 Task: Create a due date automation trigger when advanced on, on the tuesday of the week a card is due add dates due this week at 11:00 AM.
Action: Mouse moved to (1262, 352)
Screenshot: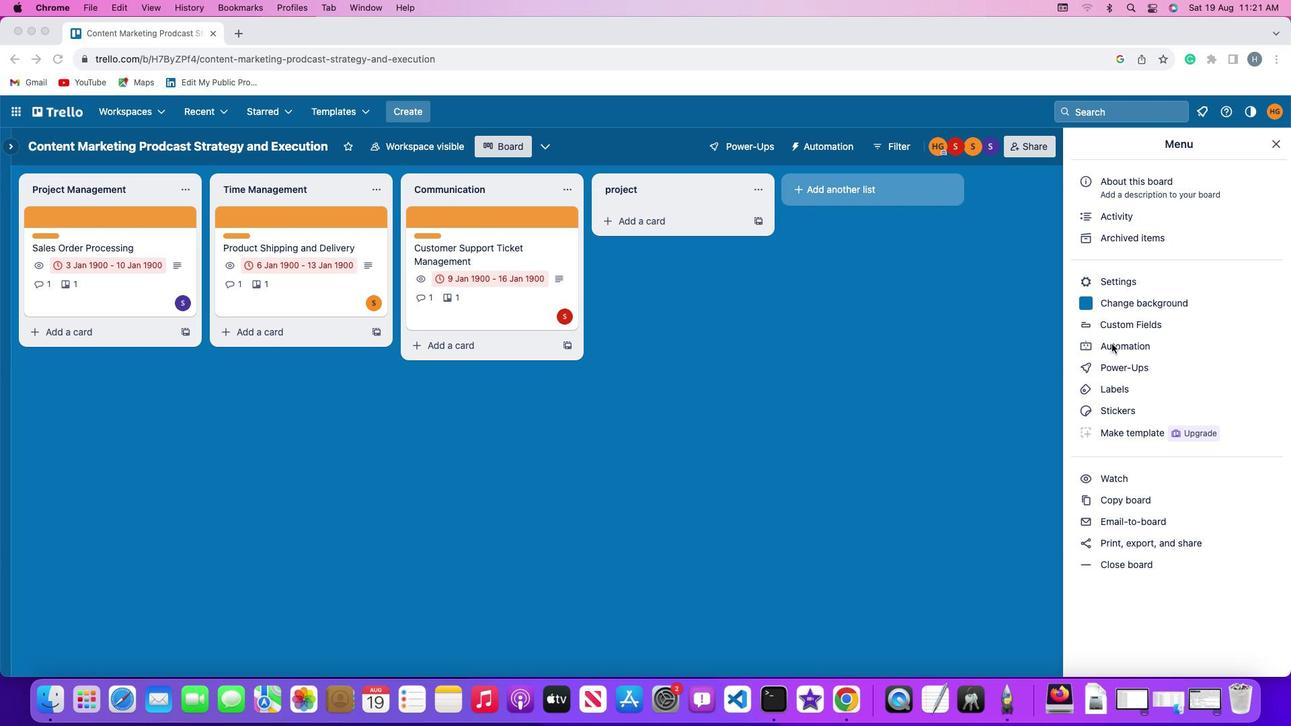 
Action: Mouse pressed left at (1262, 352)
Screenshot: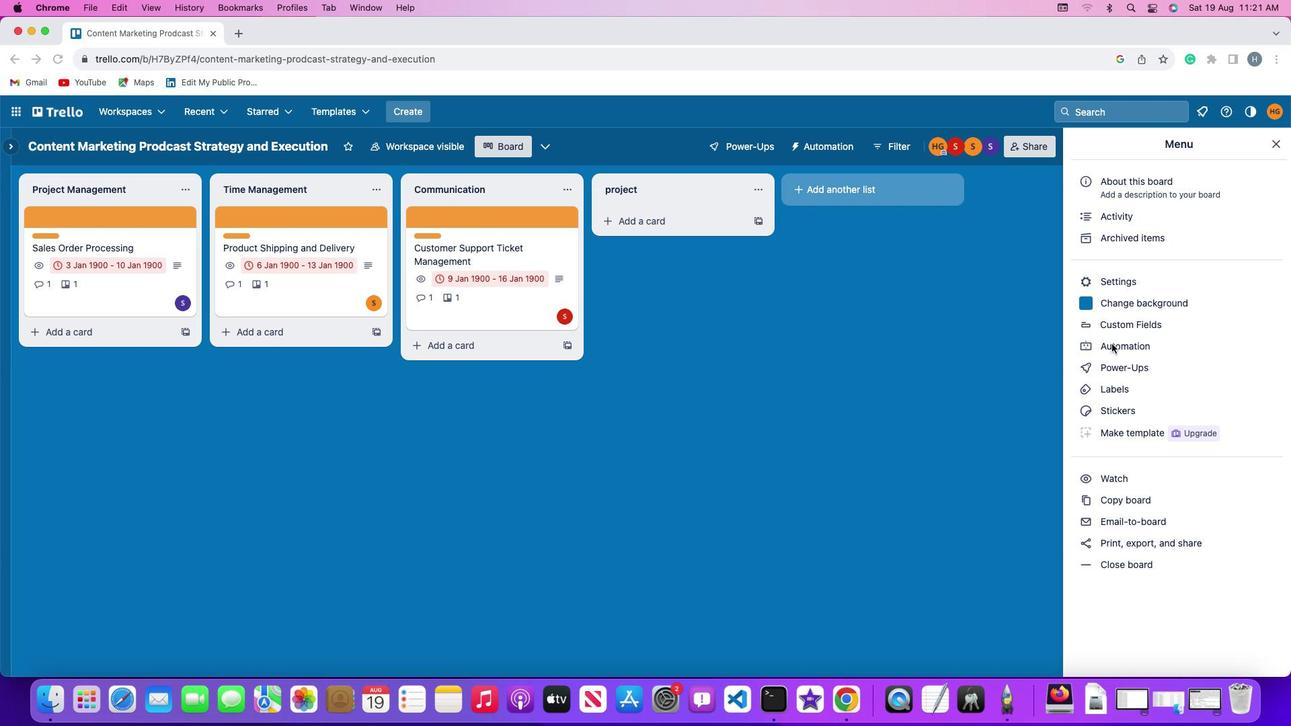 
Action: Mouse pressed left at (1262, 352)
Screenshot: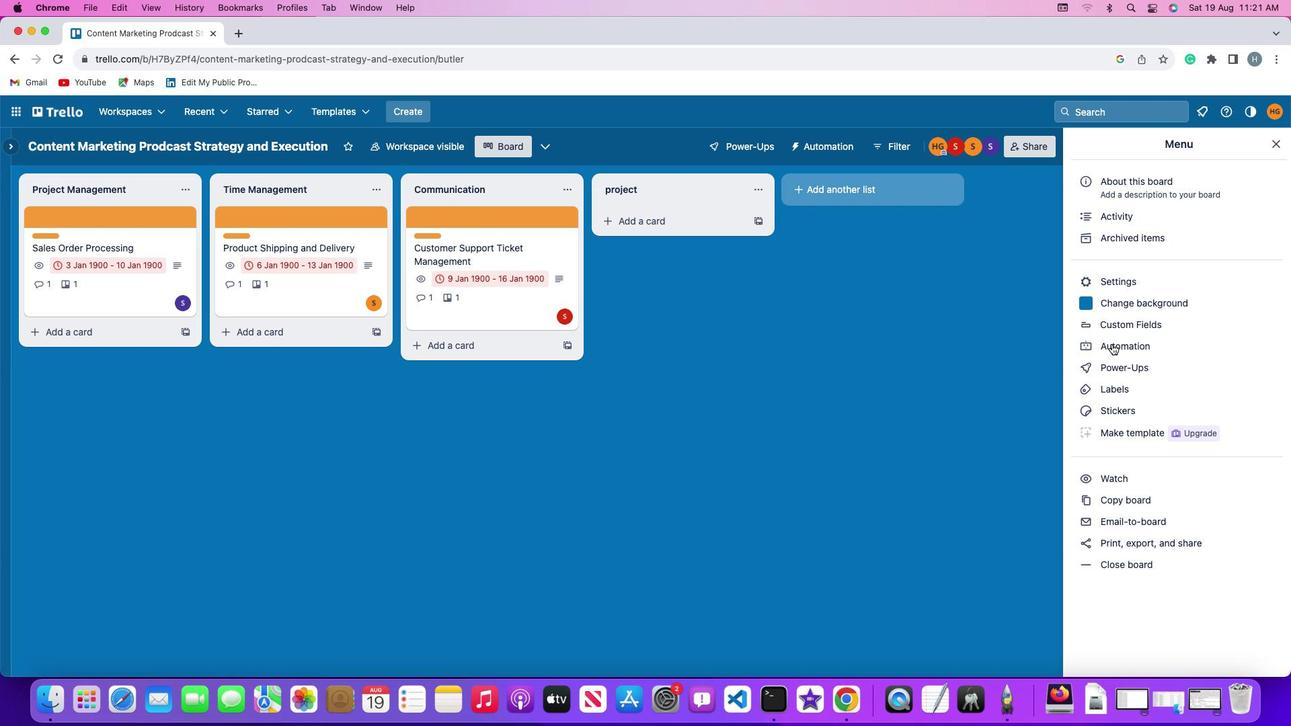
Action: Mouse moved to (84, 330)
Screenshot: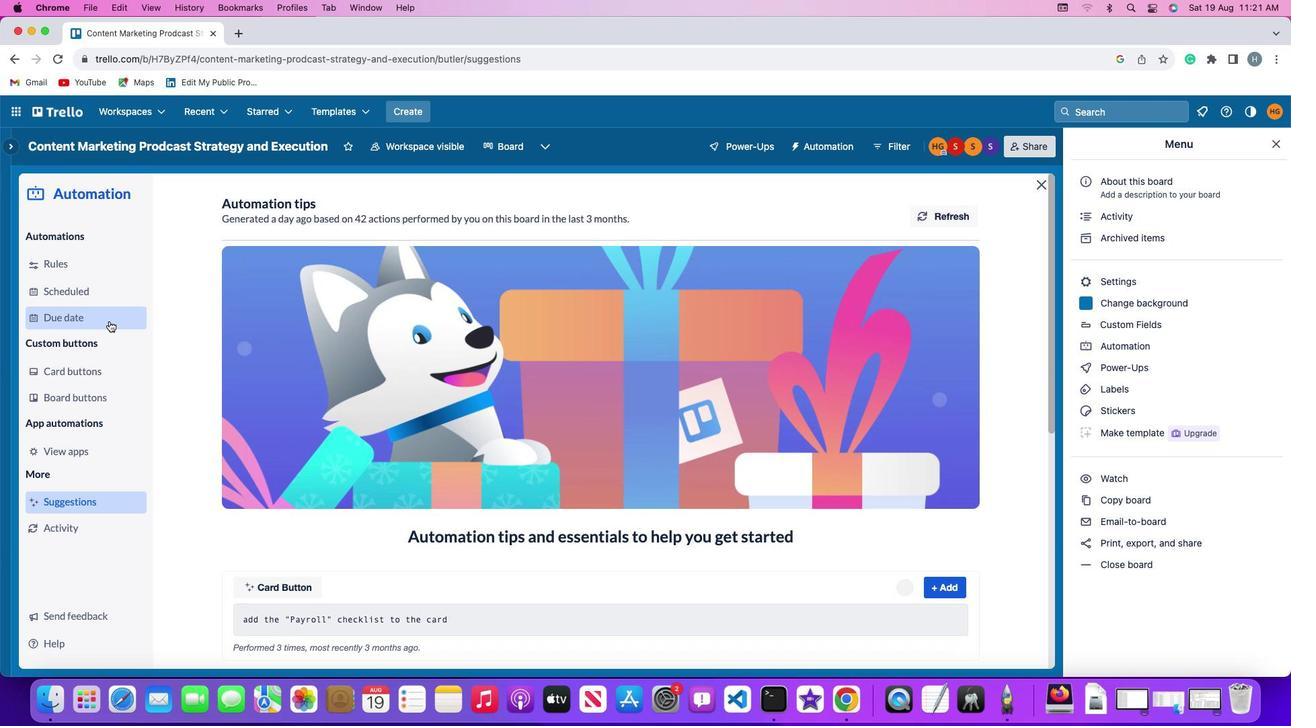 
Action: Mouse pressed left at (84, 330)
Screenshot: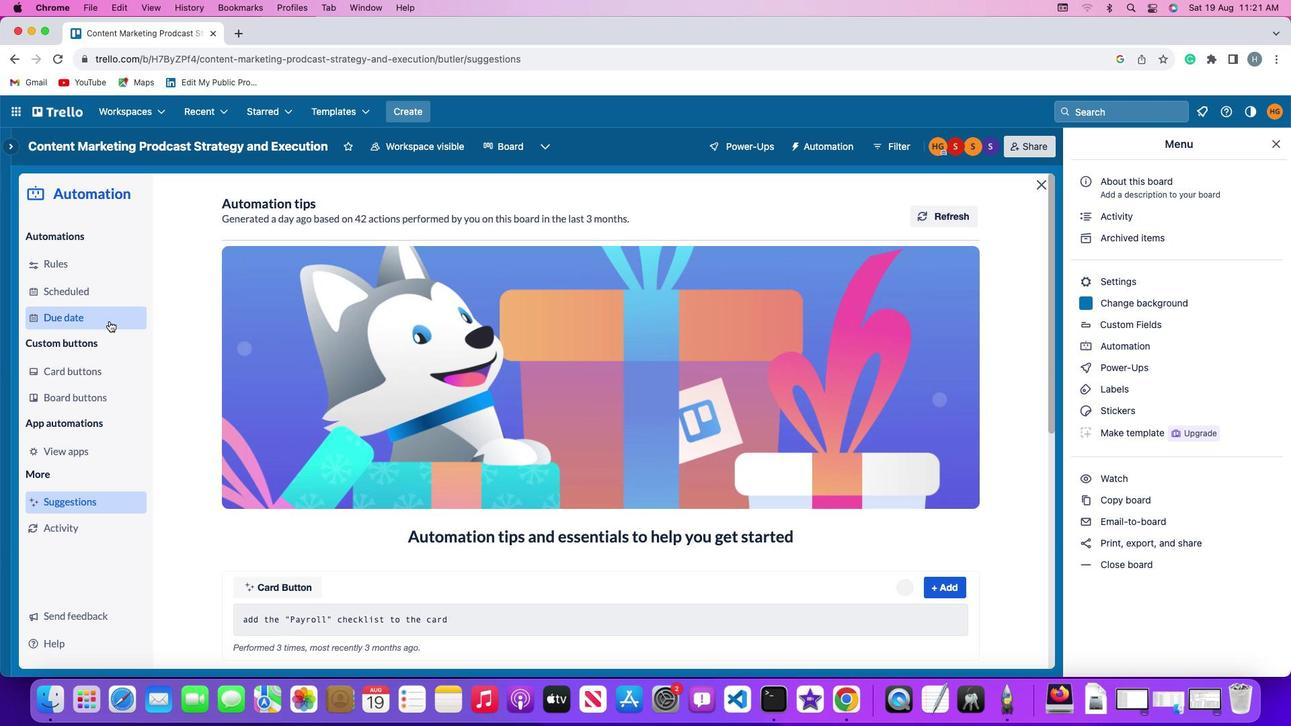 
Action: Mouse moved to (994, 223)
Screenshot: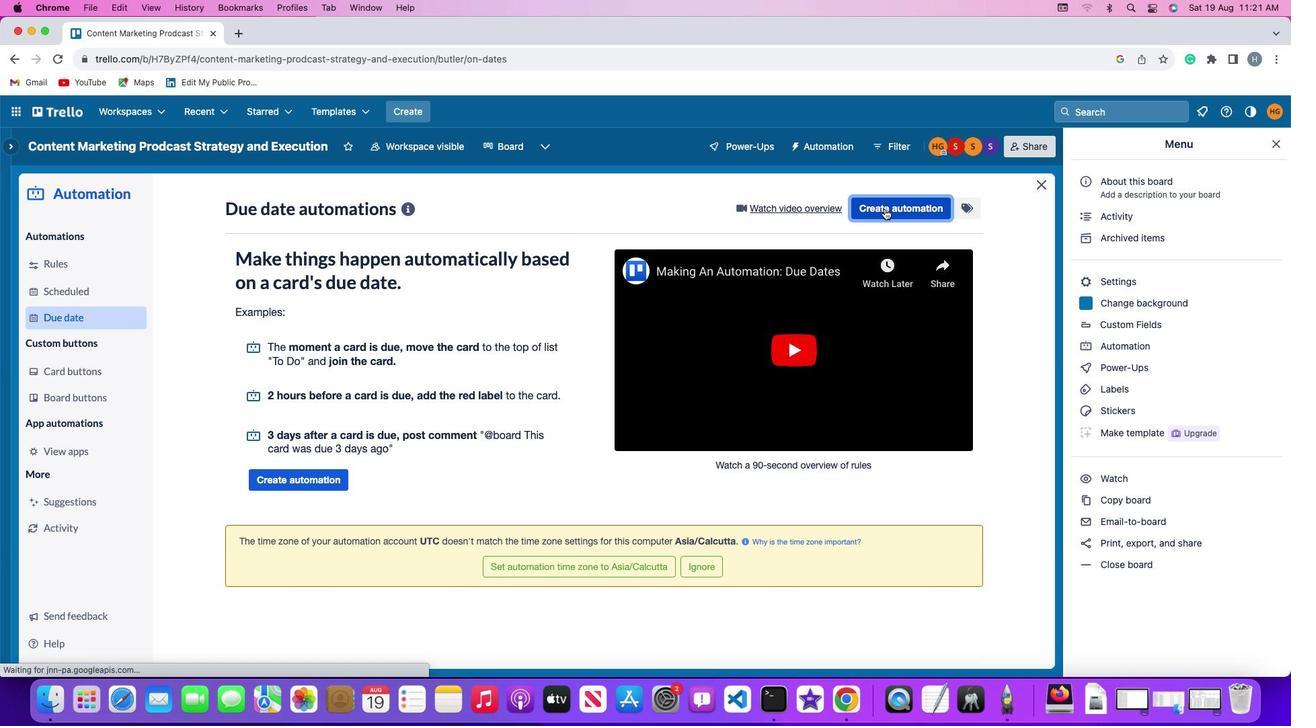 
Action: Mouse pressed left at (994, 223)
Screenshot: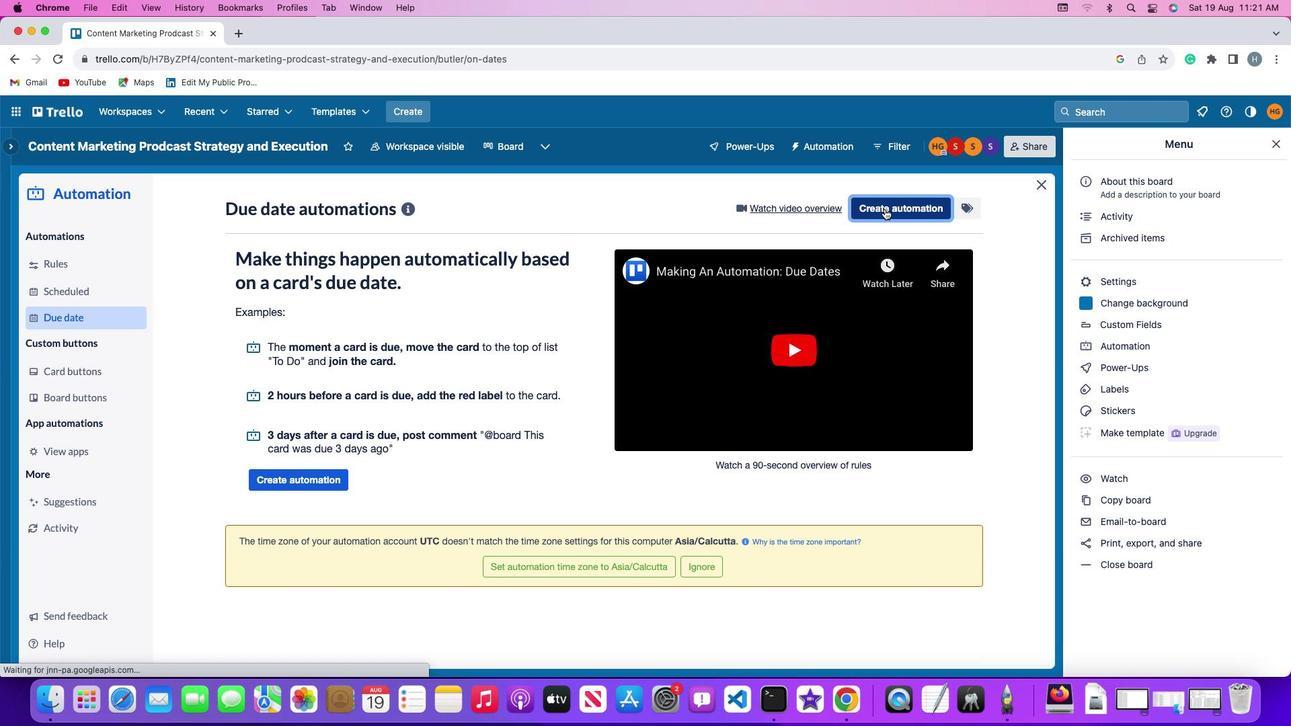 
Action: Mouse moved to (230, 347)
Screenshot: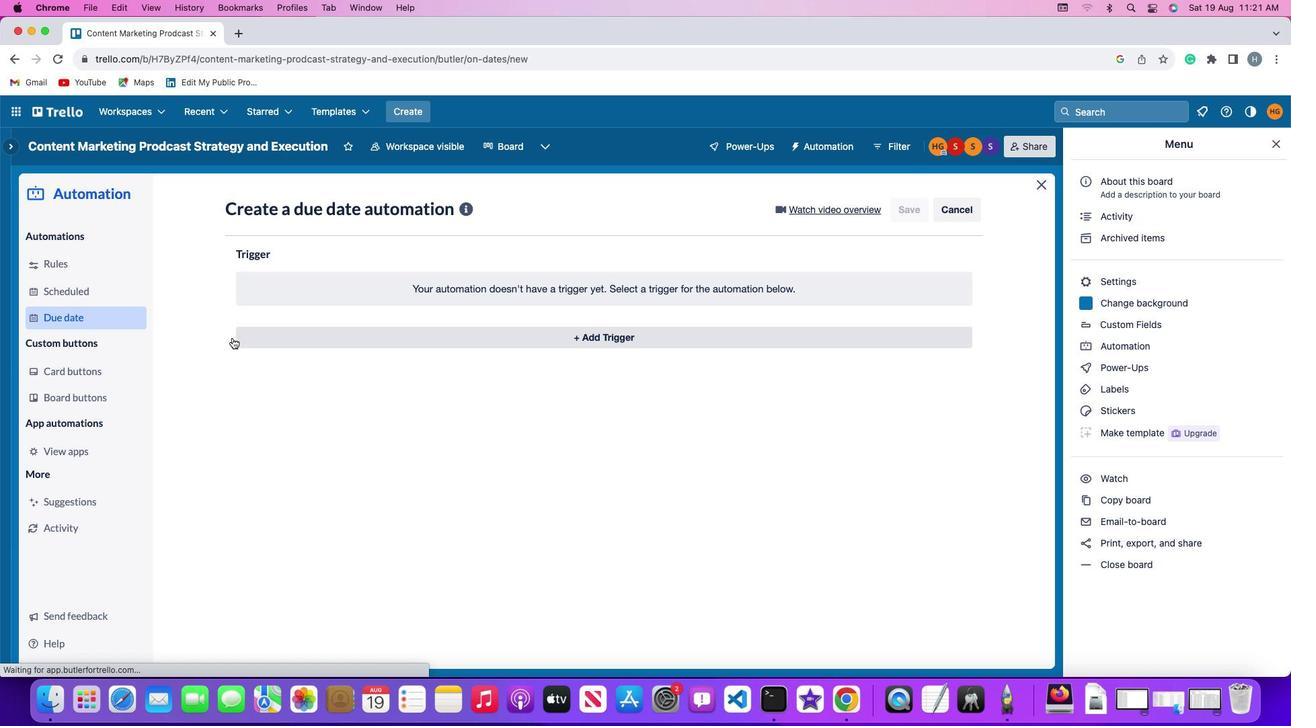 
Action: Mouse pressed left at (230, 347)
Screenshot: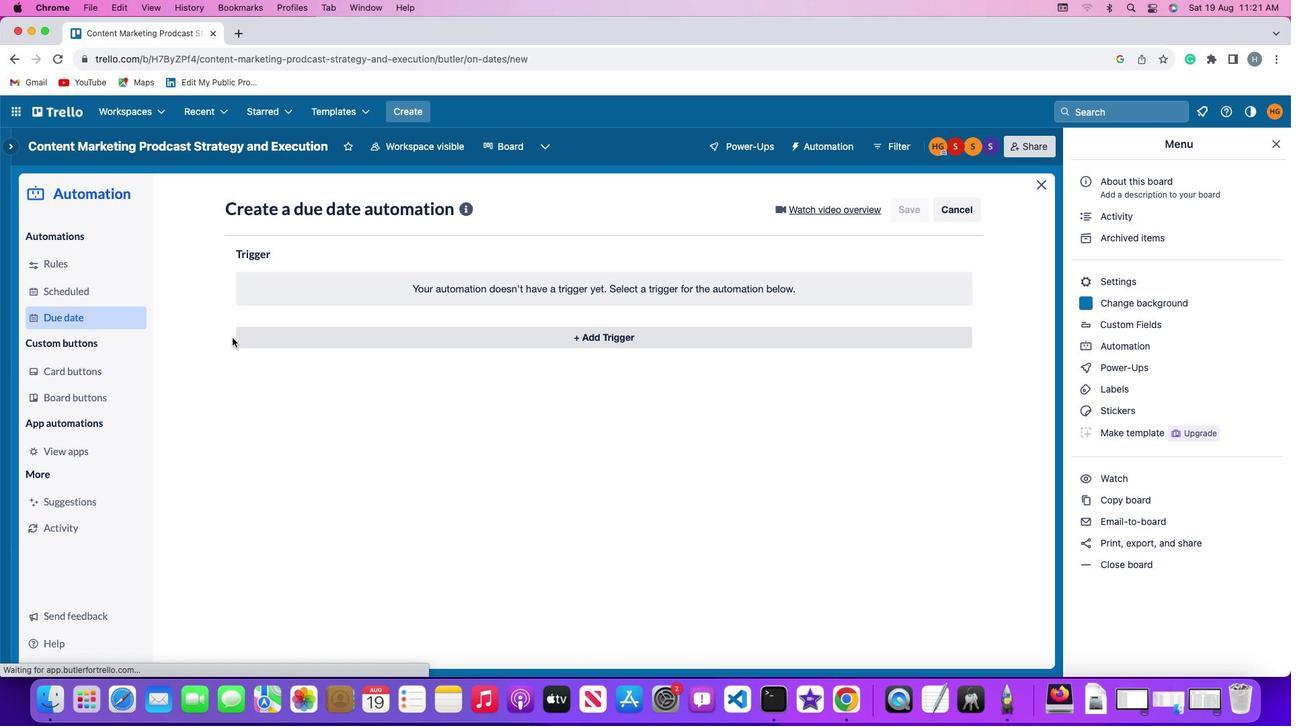 
Action: Mouse moved to (285, 349)
Screenshot: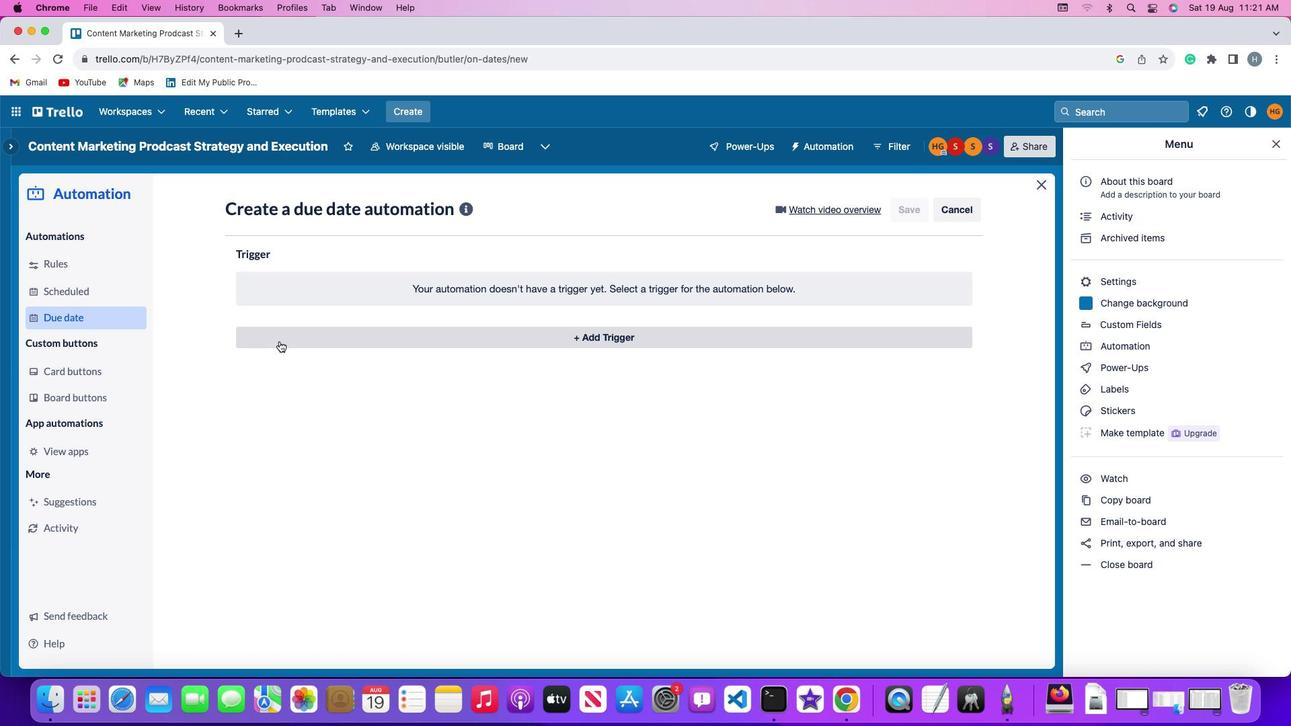 
Action: Mouse pressed left at (285, 349)
Screenshot: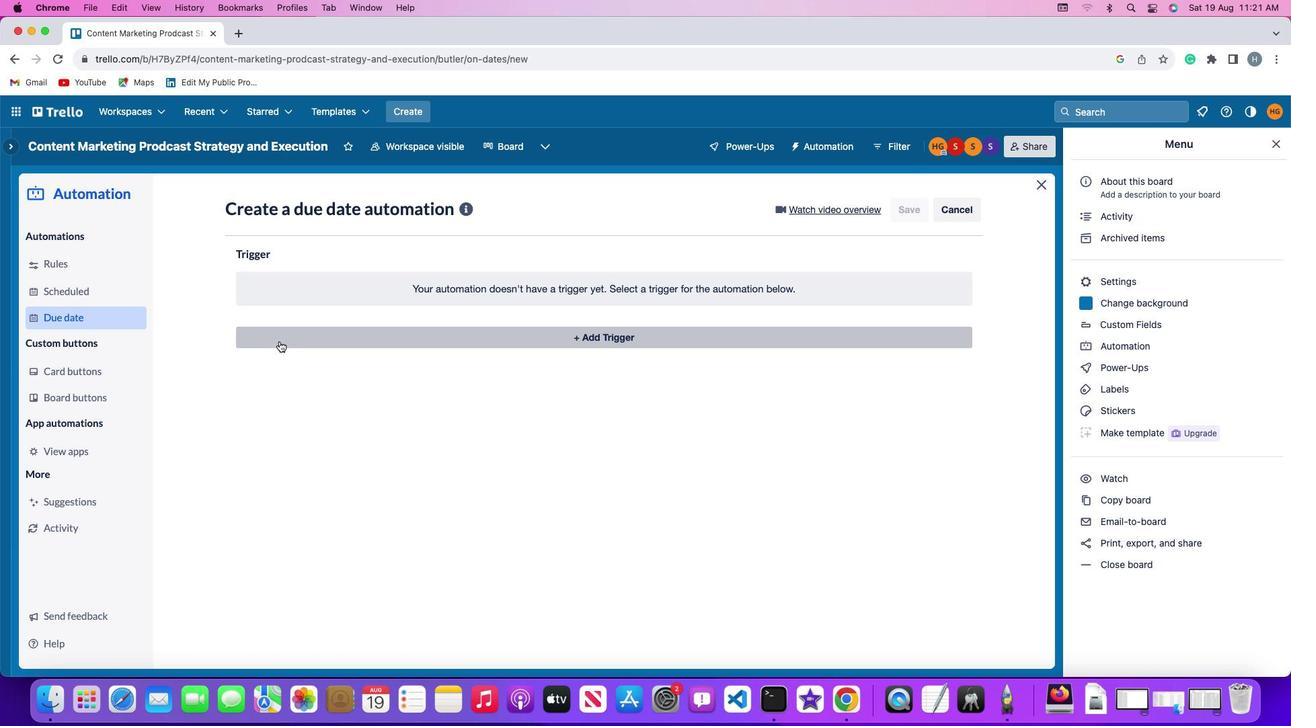 
Action: Mouse moved to (301, 584)
Screenshot: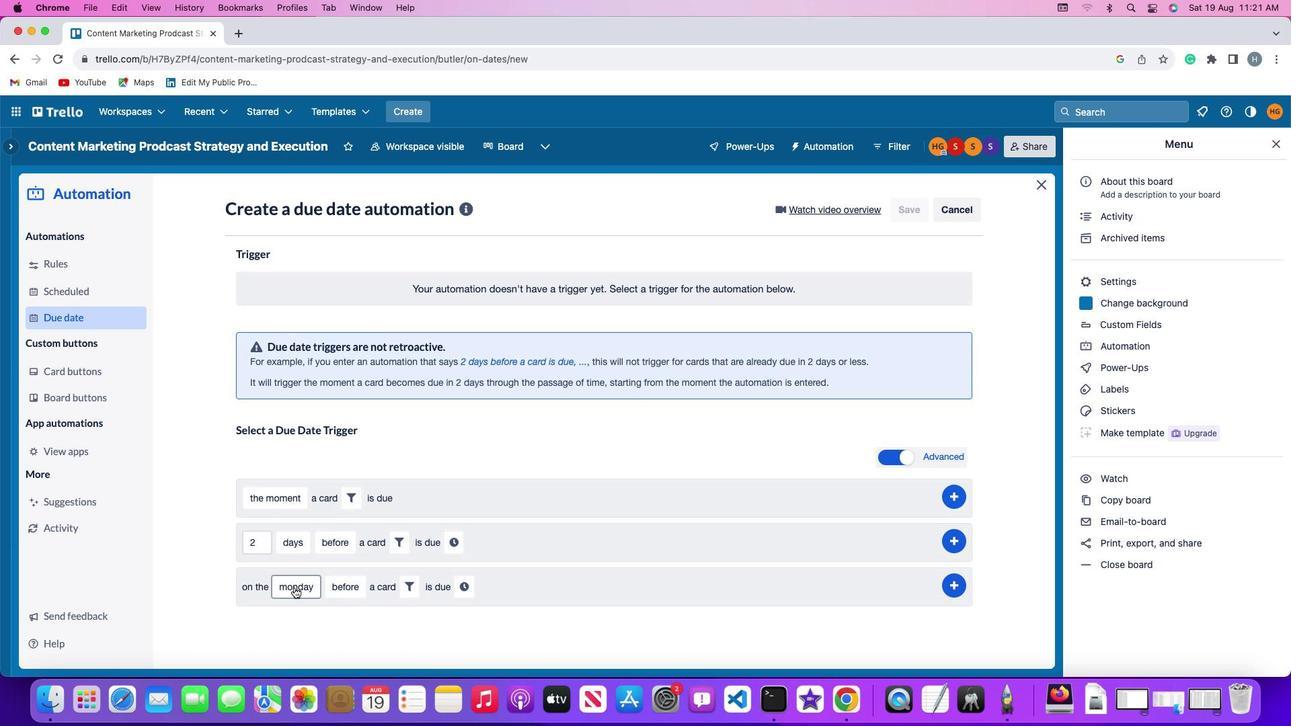 
Action: Mouse pressed left at (301, 584)
Screenshot: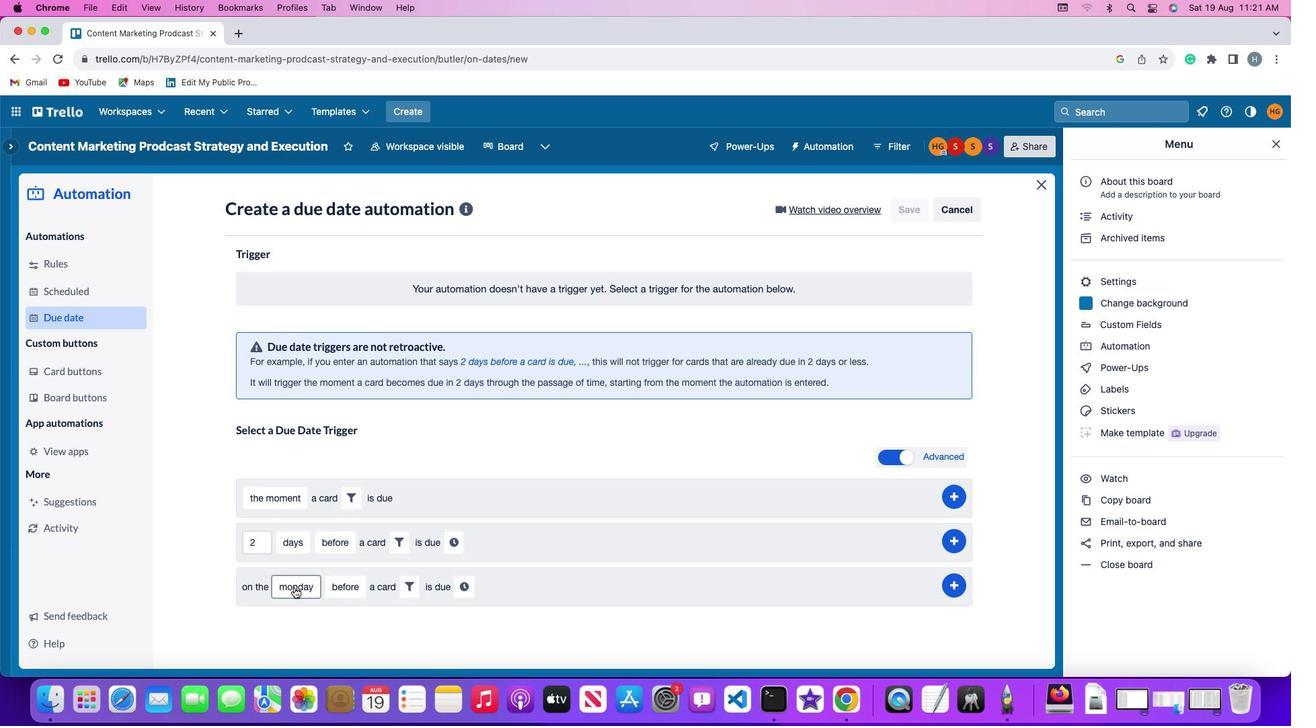 
Action: Mouse moved to (330, 434)
Screenshot: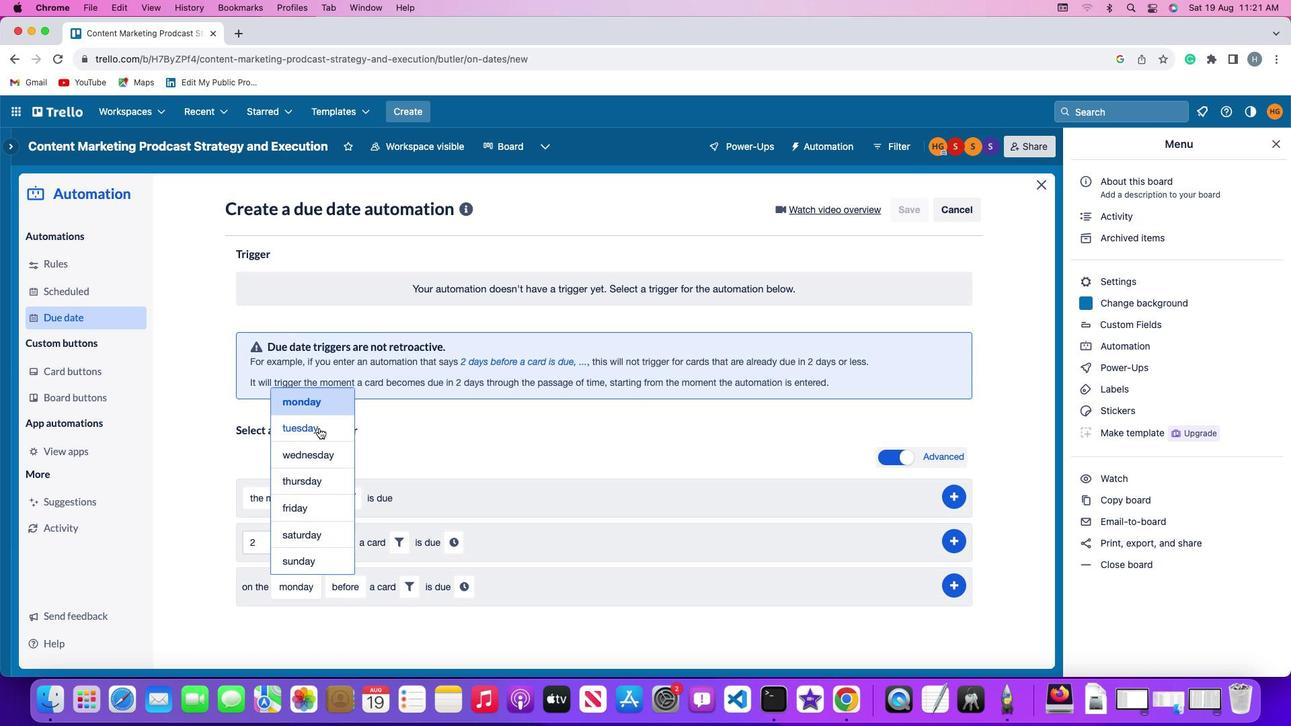 
Action: Mouse pressed left at (330, 434)
Screenshot: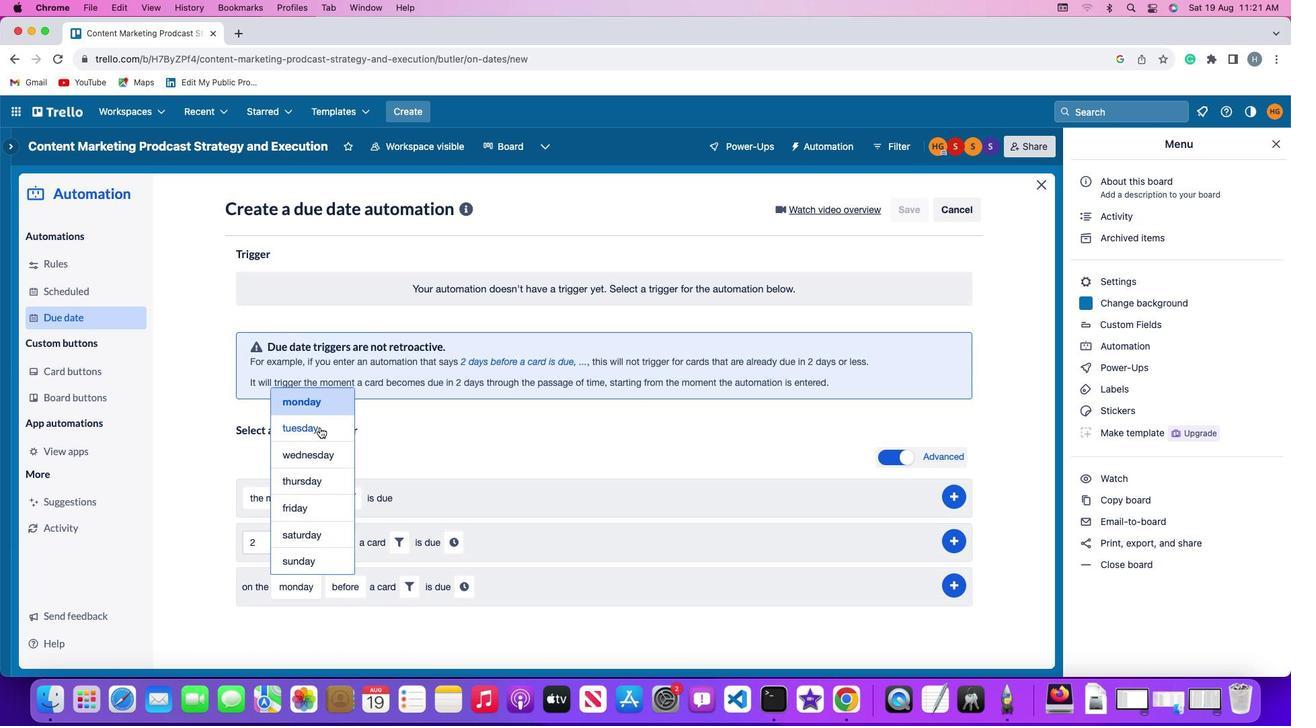 
Action: Mouse moved to (367, 577)
Screenshot: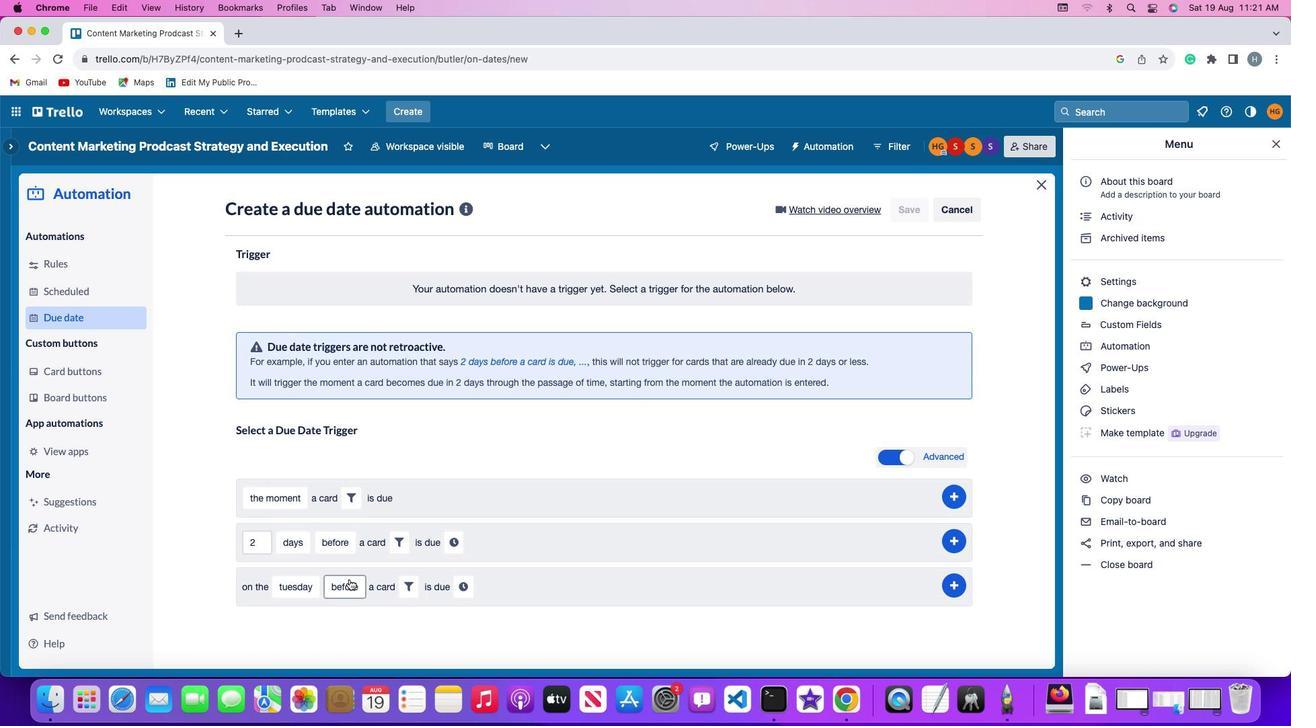 
Action: Mouse pressed left at (367, 577)
Screenshot: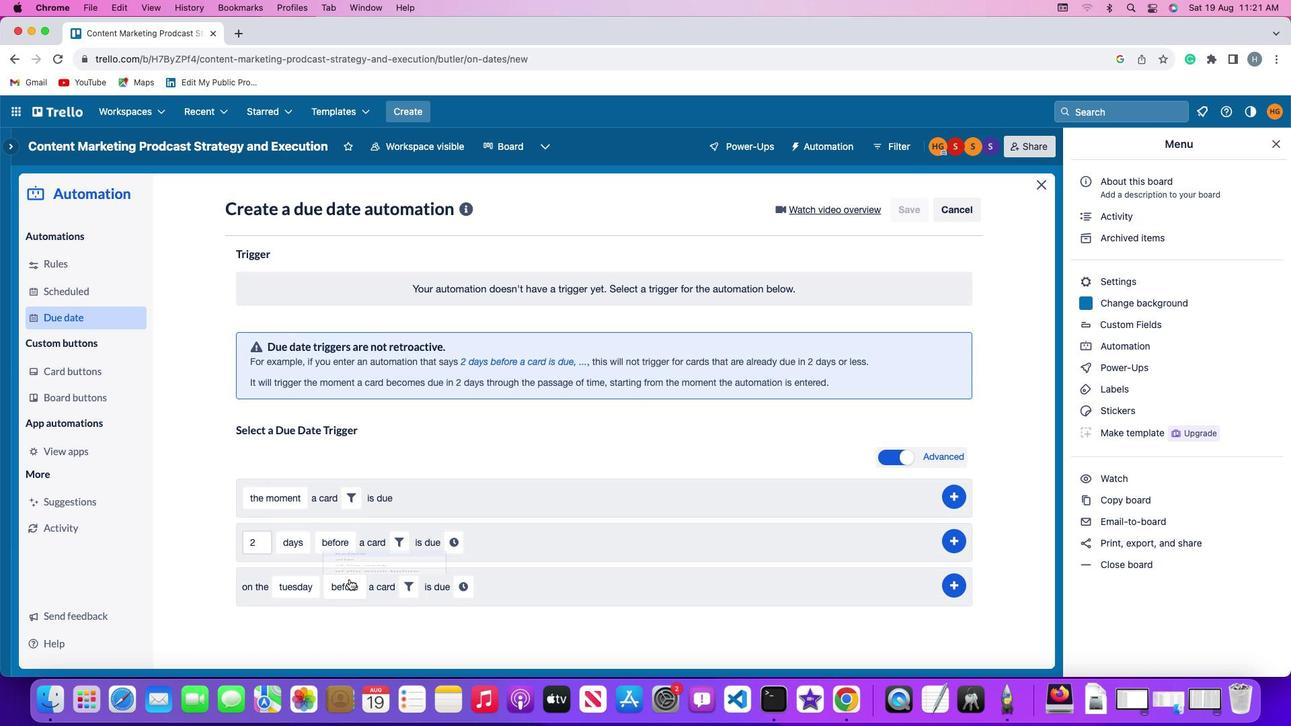 
Action: Mouse moved to (381, 539)
Screenshot: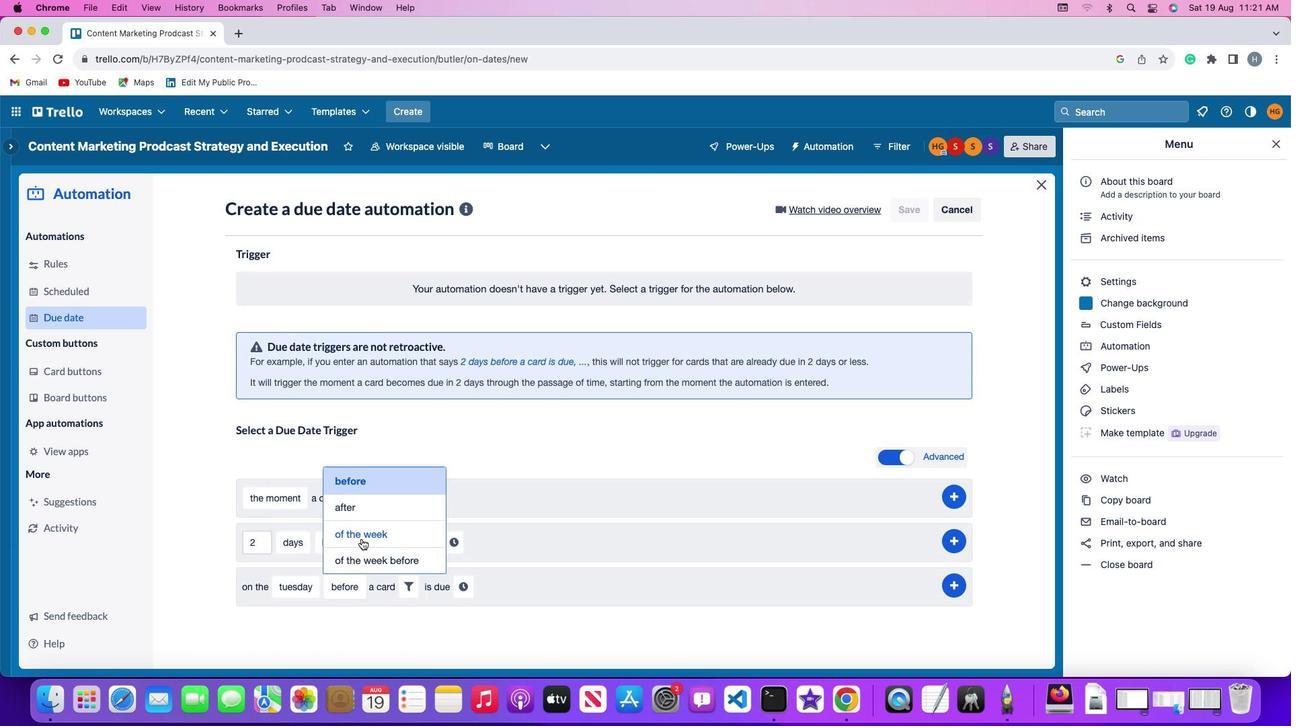 
Action: Mouse pressed left at (381, 539)
Screenshot: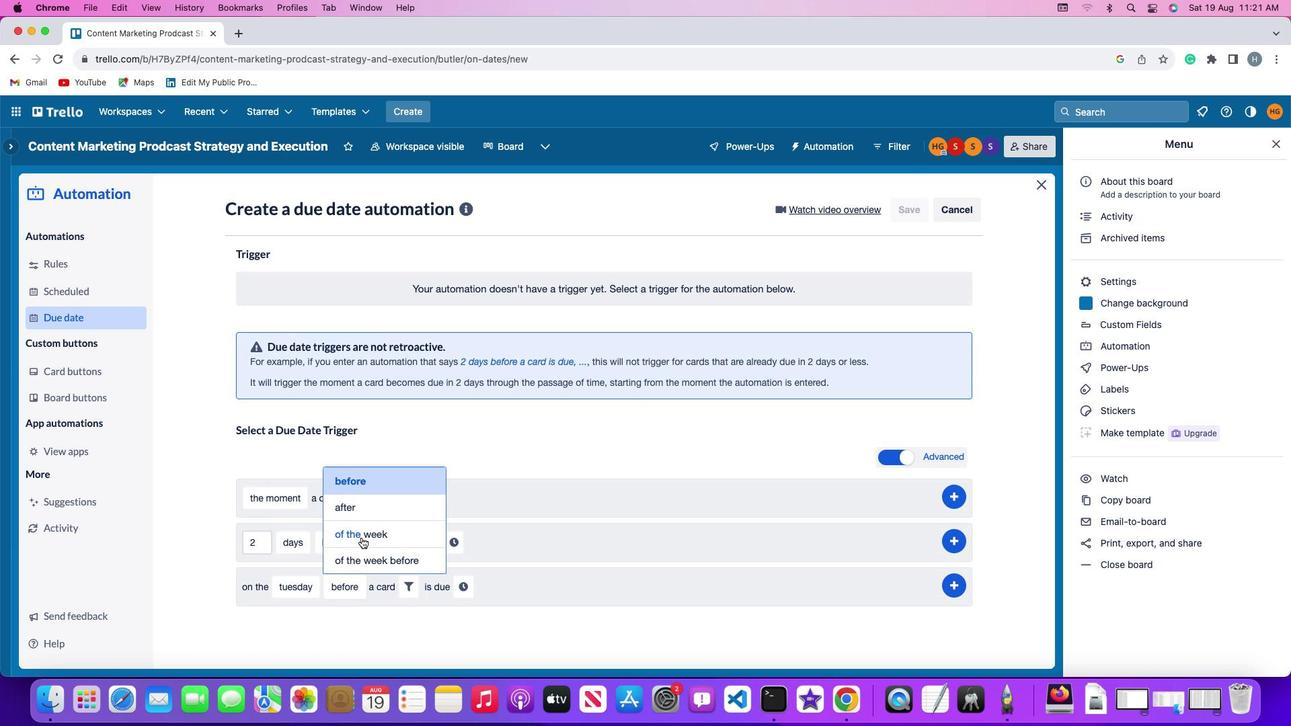 
Action: Mouse moved to (467, 585)
Screenshot: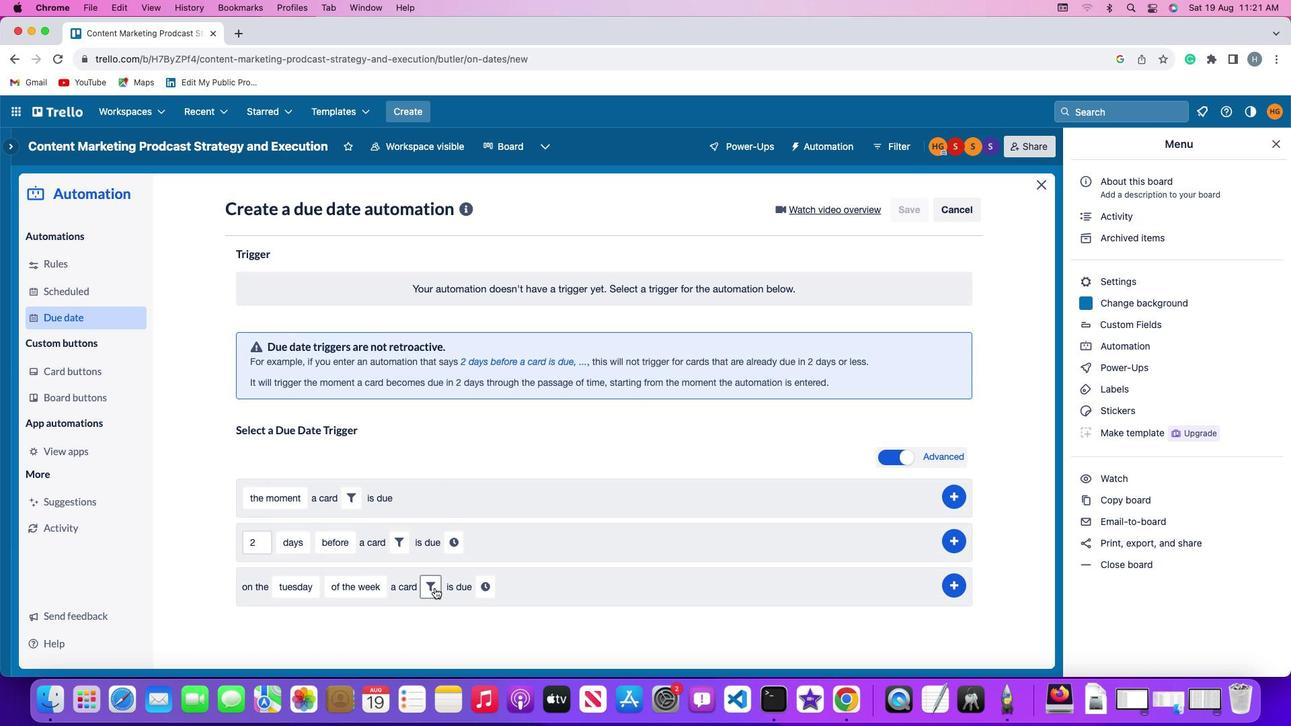 
Action: Mouse pressed left at (467, 585)
Screenshot: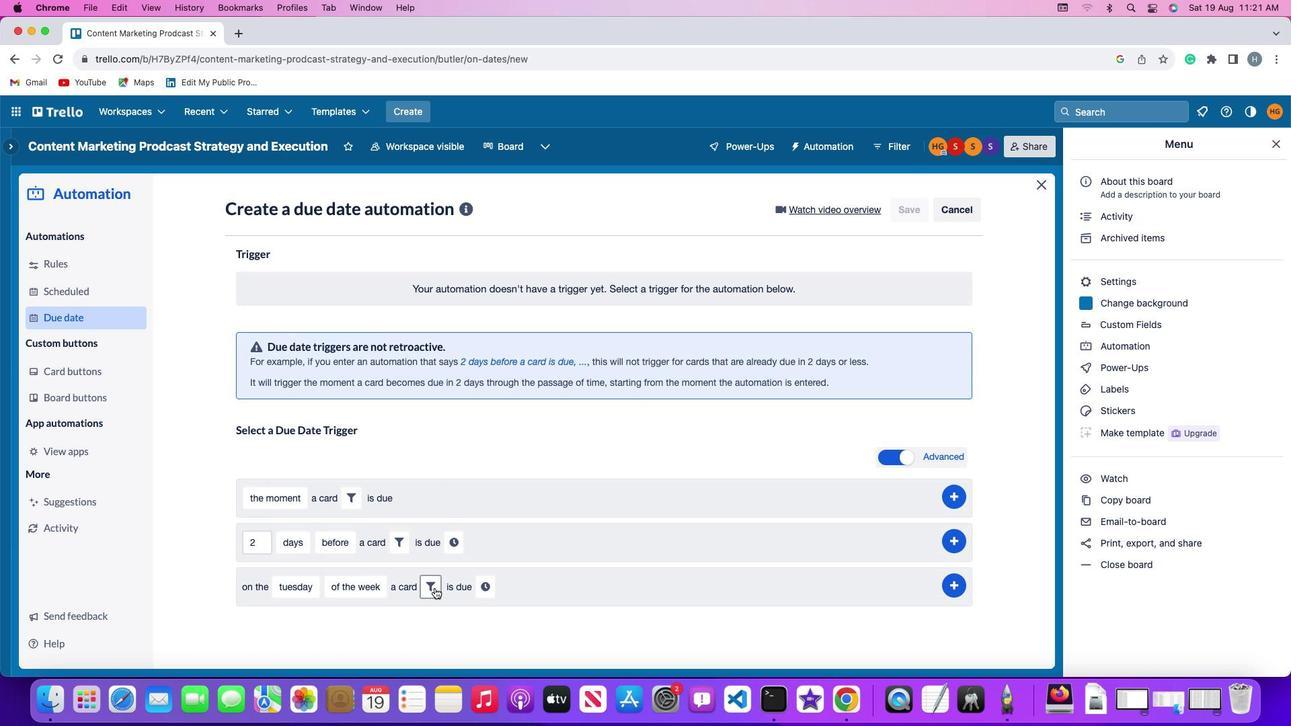 
Action: Mouse moved to (542, 618)
Screenshot: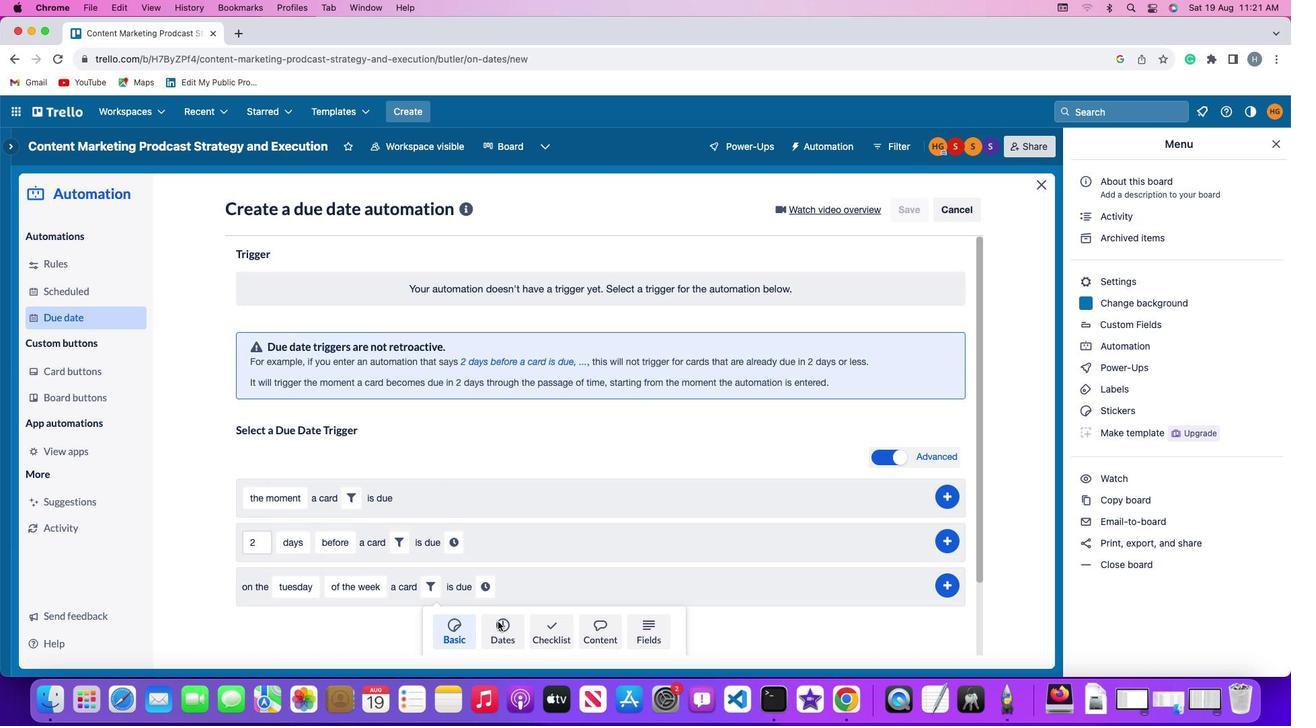 
Action: Mouse pressed left at (542, 618)
Screenshot: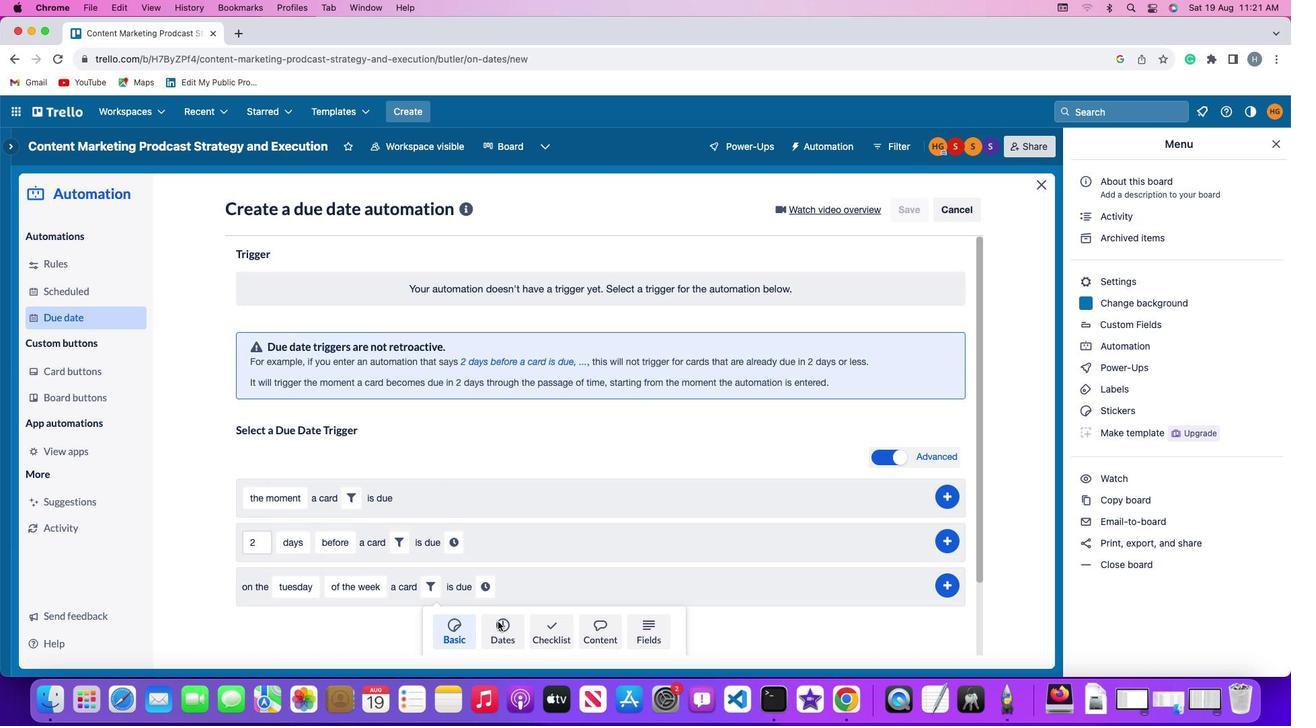 
Action: Mouse moved to (410, 618)
Screenshot: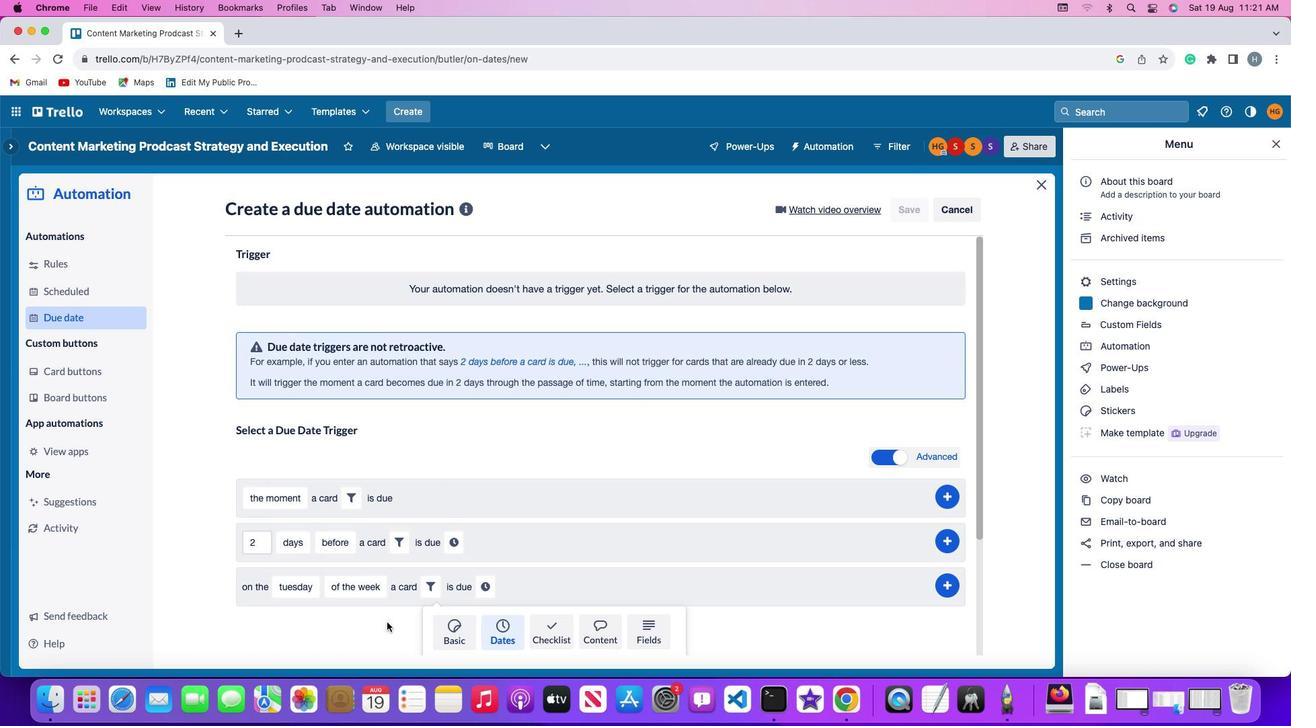 
Action: Mouse scrolled (410, 618) with delta (-42, 24)
Screenshot: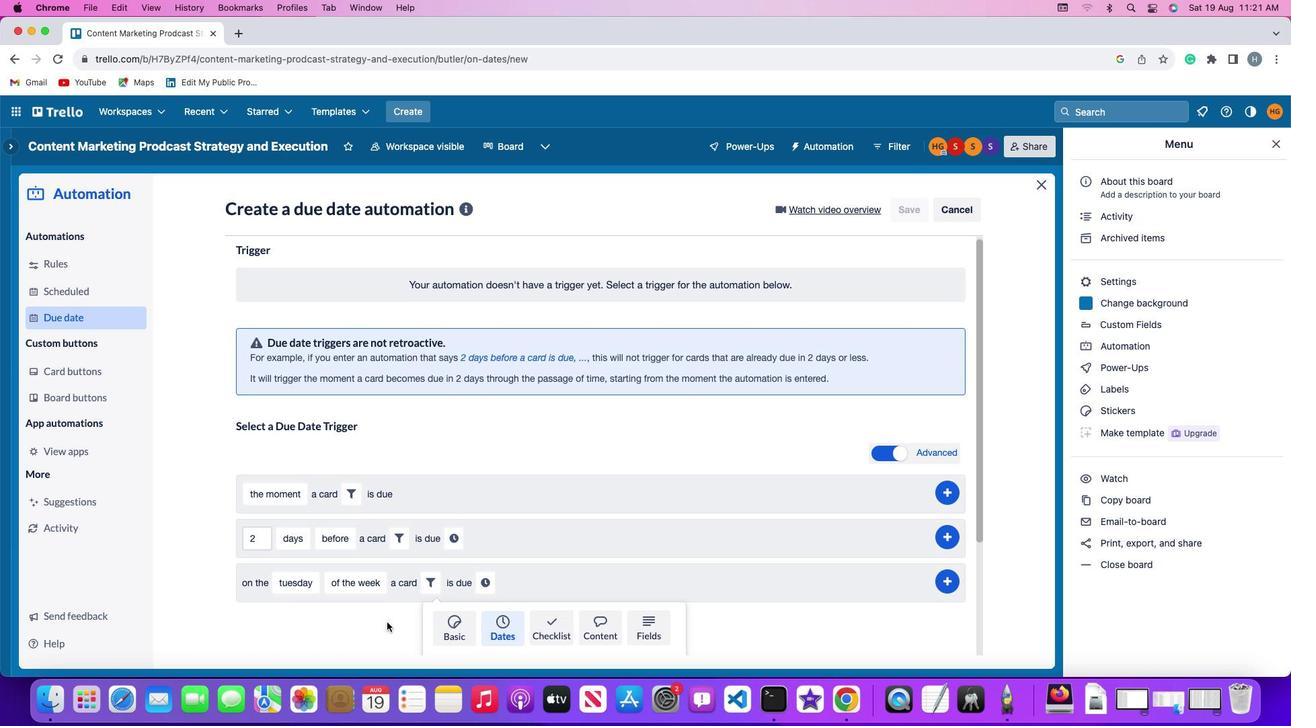 
Action: Mouse scrolled (410, 618) with delta (-42, 24)
Screenshot: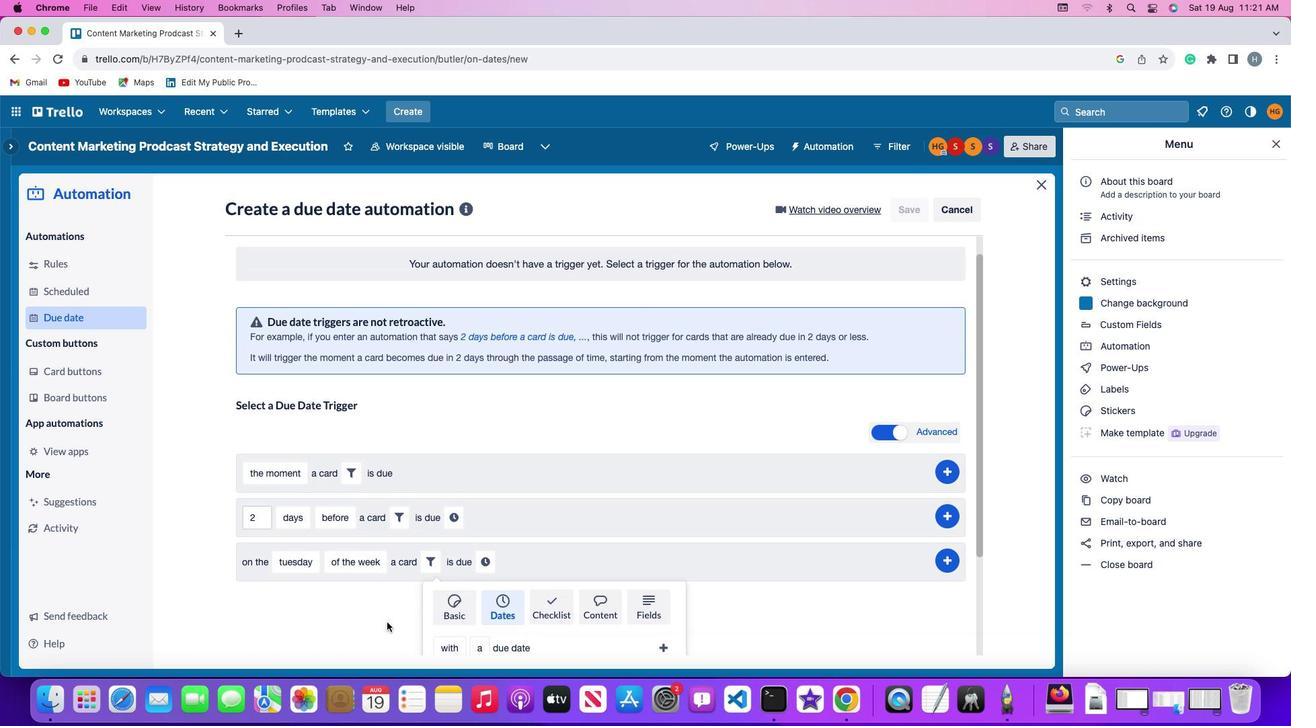 
Action: Mouse scrolled (410, 618) with delta (-42, 22)
Screenshot: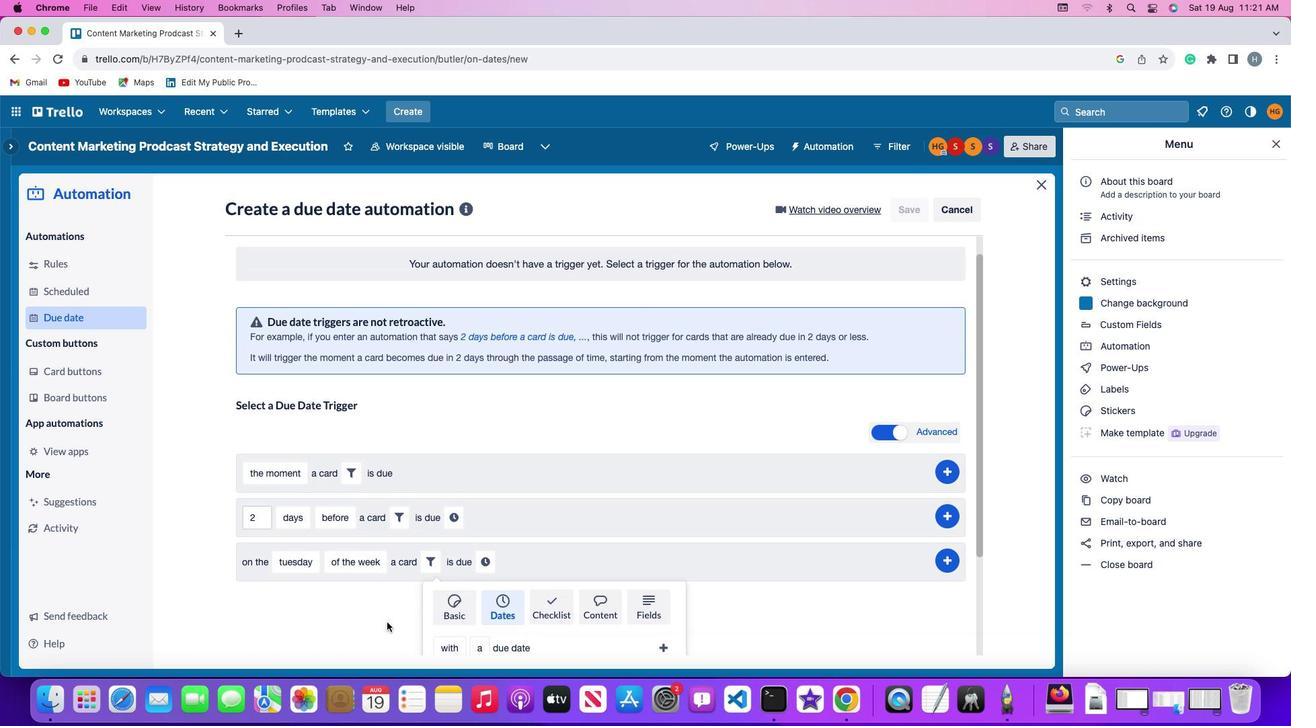 
Action: Mouse scrolled (410, 618) with delta (-42, 21)
Screenshot: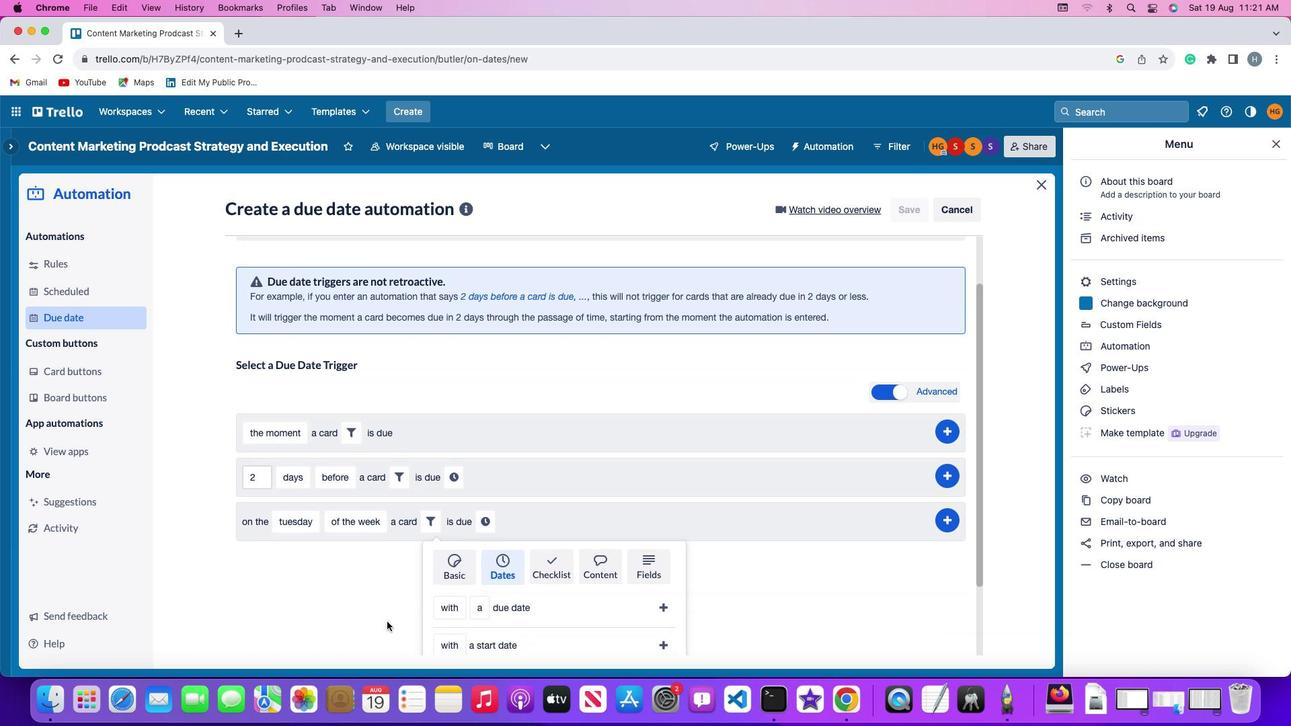 
Action: Mouse scrolled (410, 618) with delta (-42, 20)
Screenshot: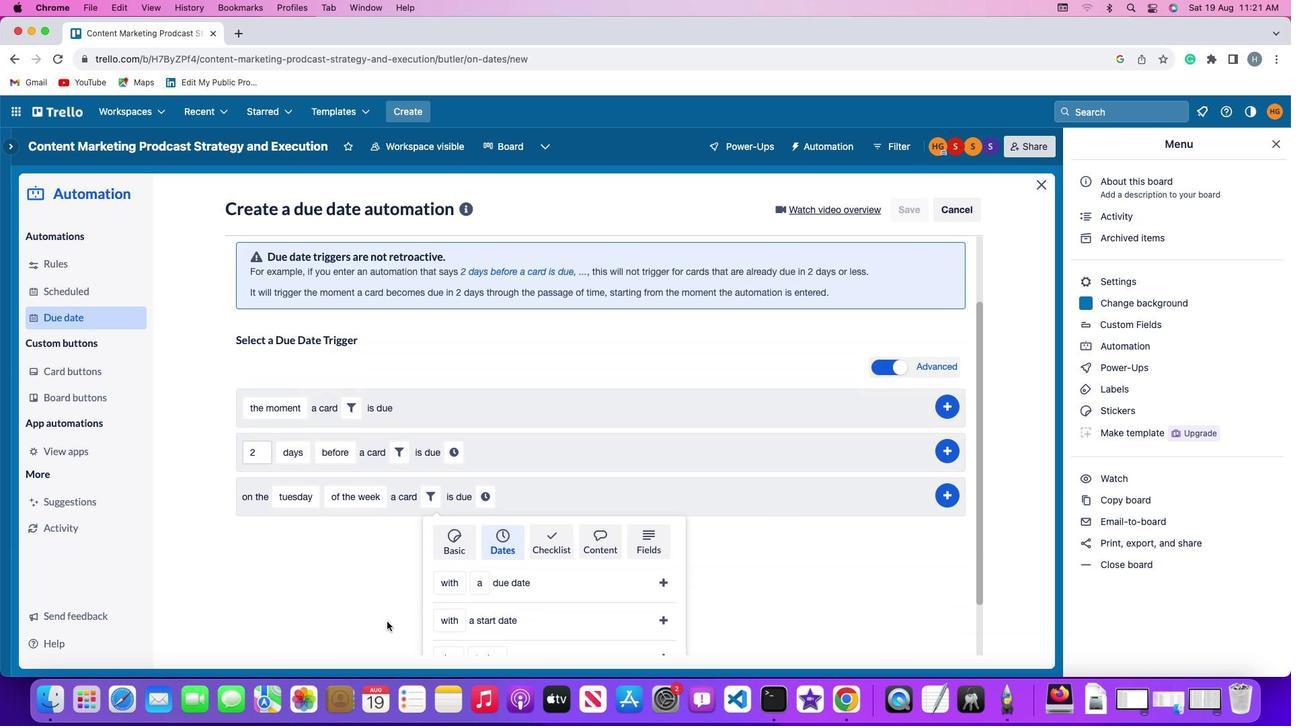 
Action: Mouse moved to (410, 617)
Screenshot: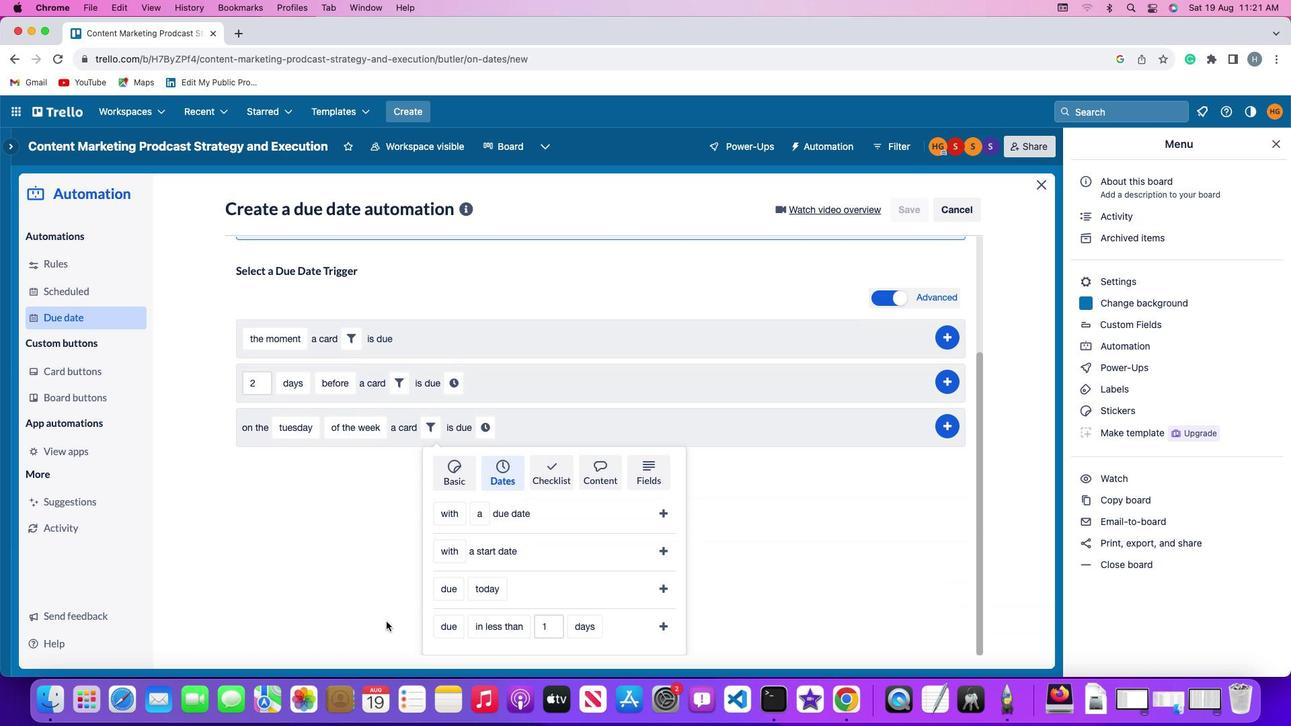 
Action: Mouse scrolled (410, 617) with delta (-42, 24)
Screenshot: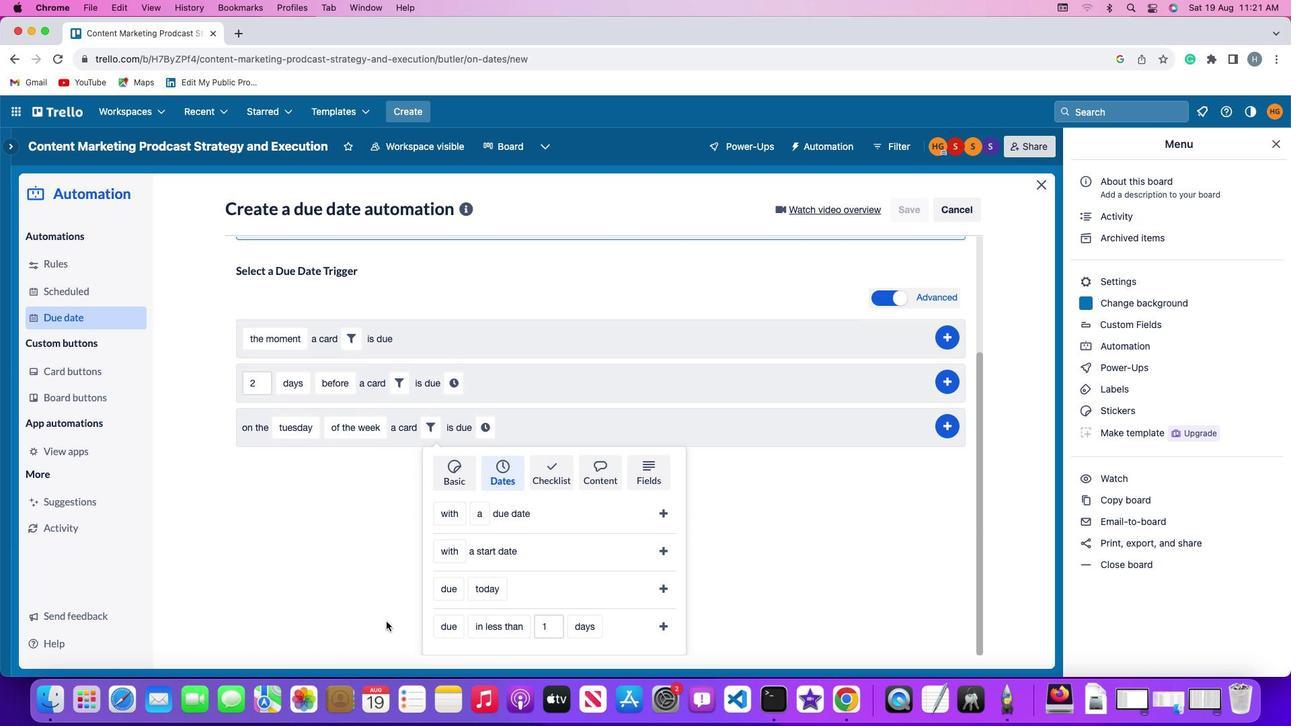 
Action: Mouse scrolled (410, 617) with delta (-42, 24)
Screenshot: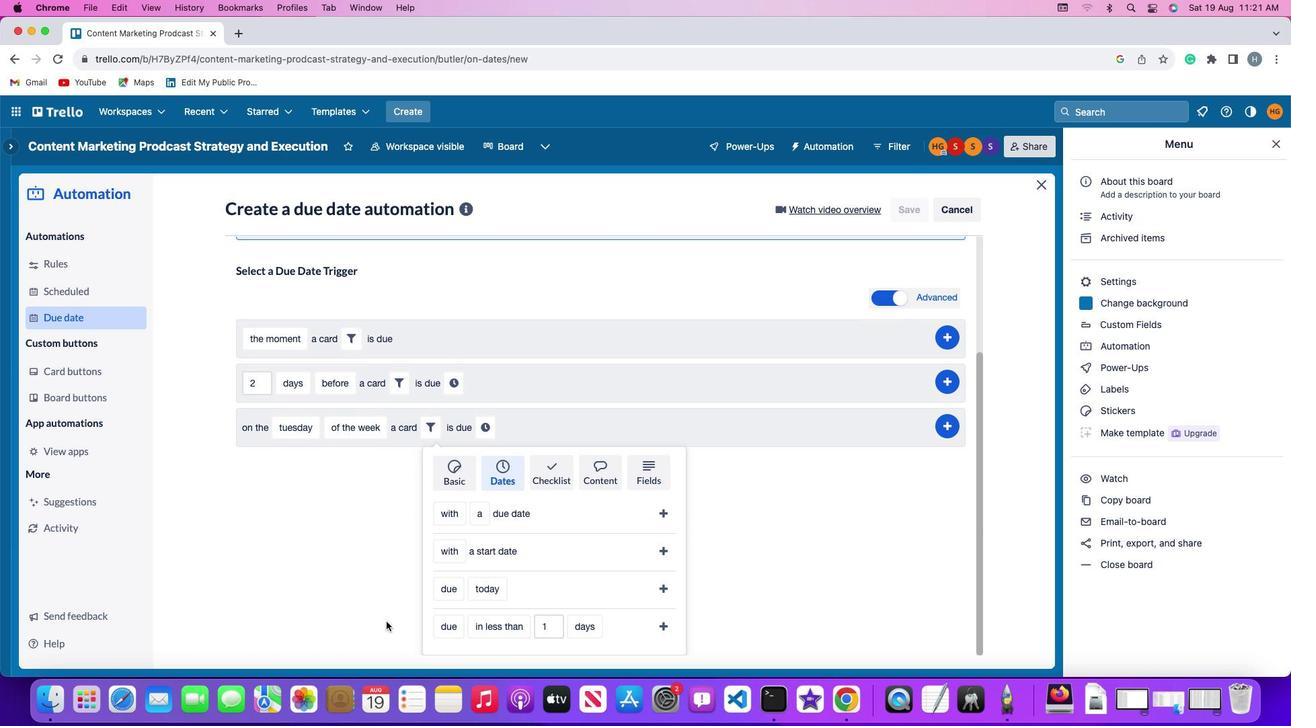 
Action: Mouse scrolled (410, 617) with delta (-42, 22)
Screenshot: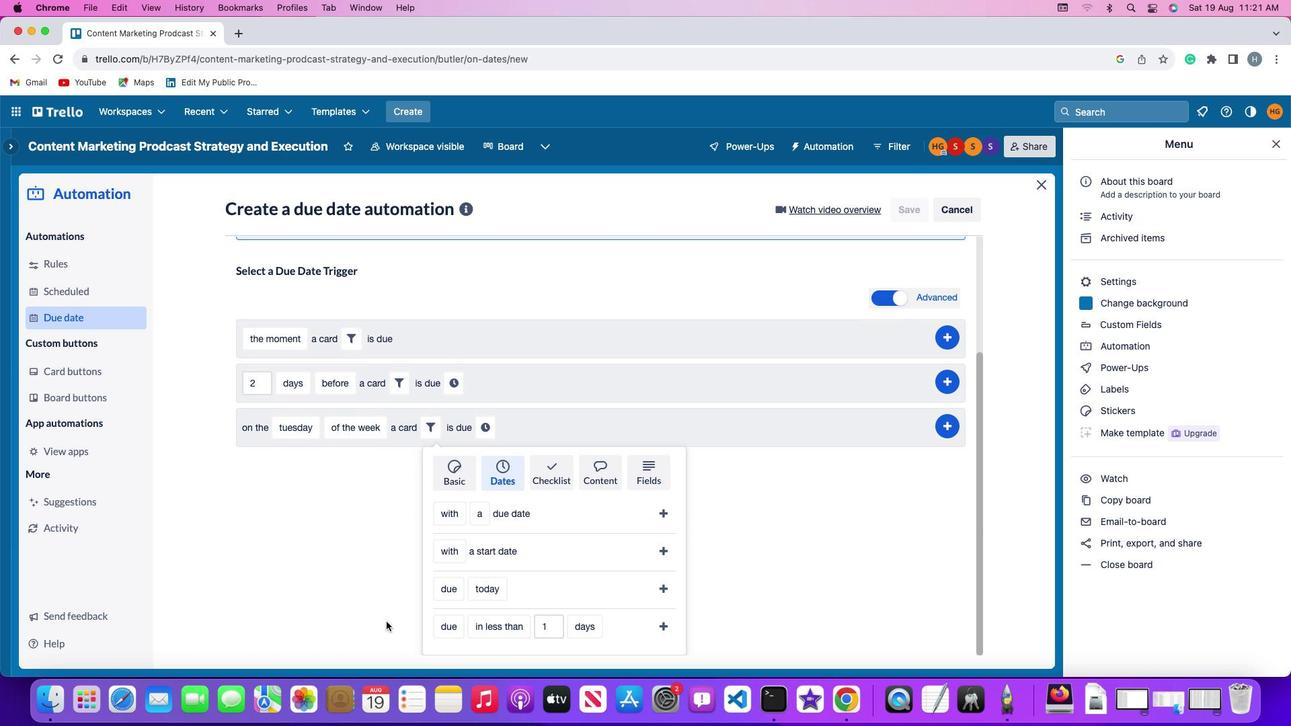 
Action: Mouse scrolled (410, 617) with delta (-42, 22)
Screenshot: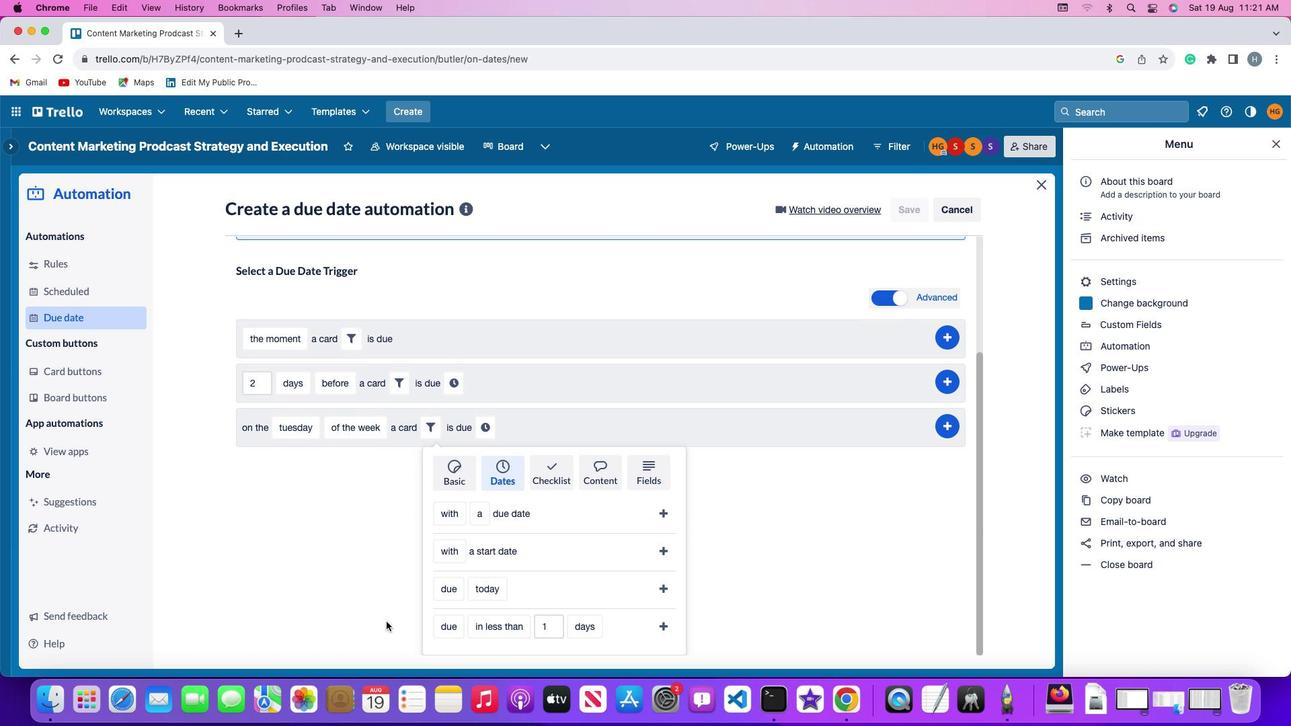 
Action: Mouse moved to (471, 587)
Screenshot: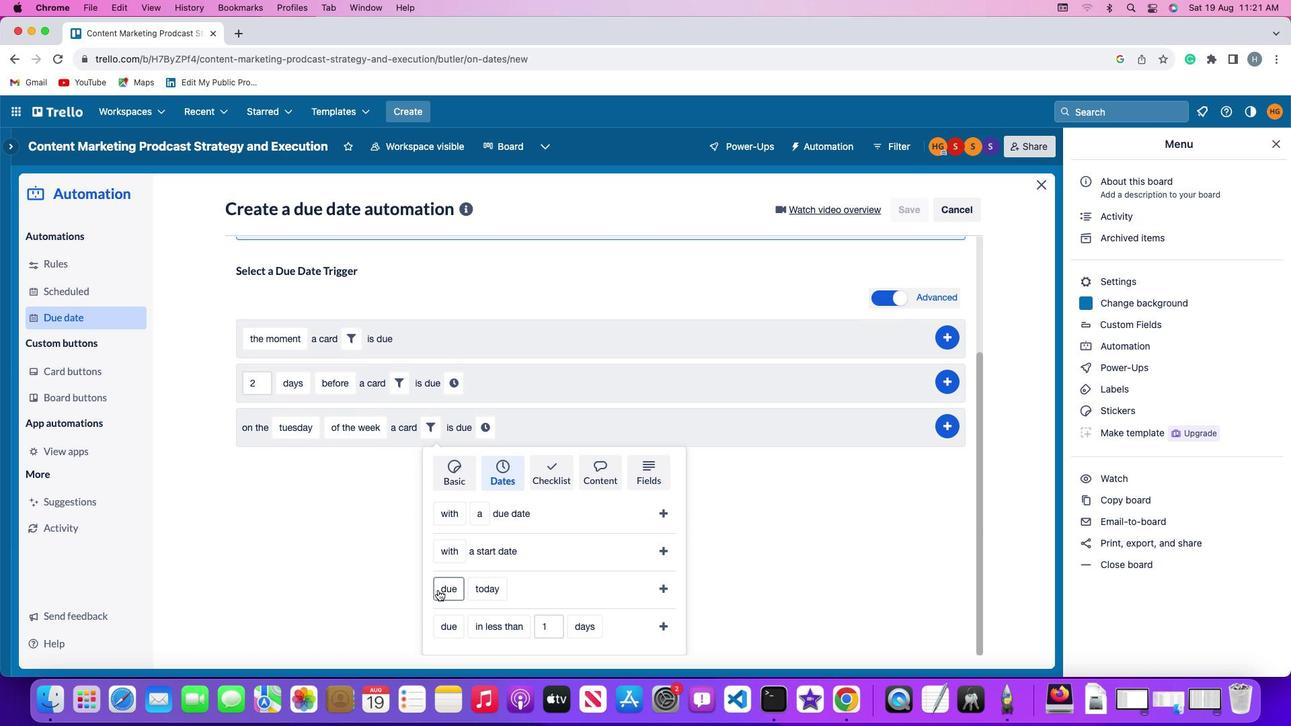 
Action: Mouse pressed left at (471, 587)
Screenshot: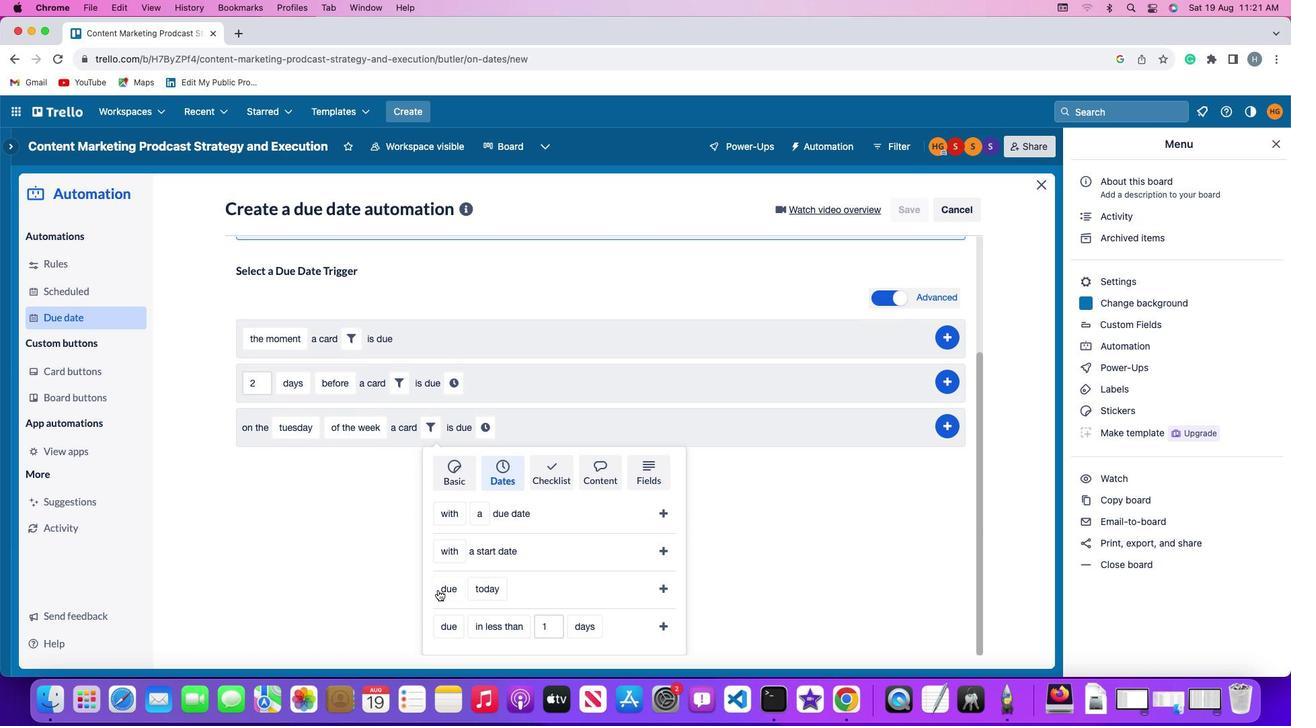 
Action: Mouse moved to (490, 482)
Screenshot: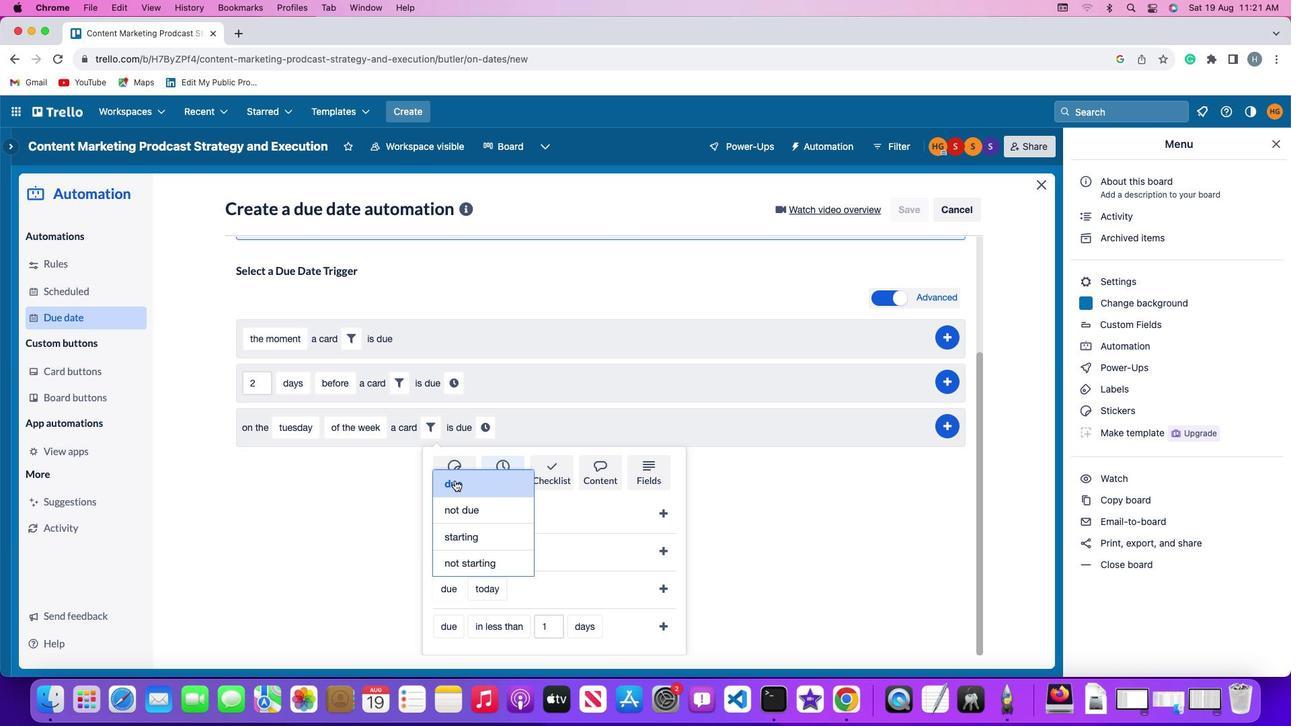 
Action: Mouse pressed left at (490, 482)
Screenshot: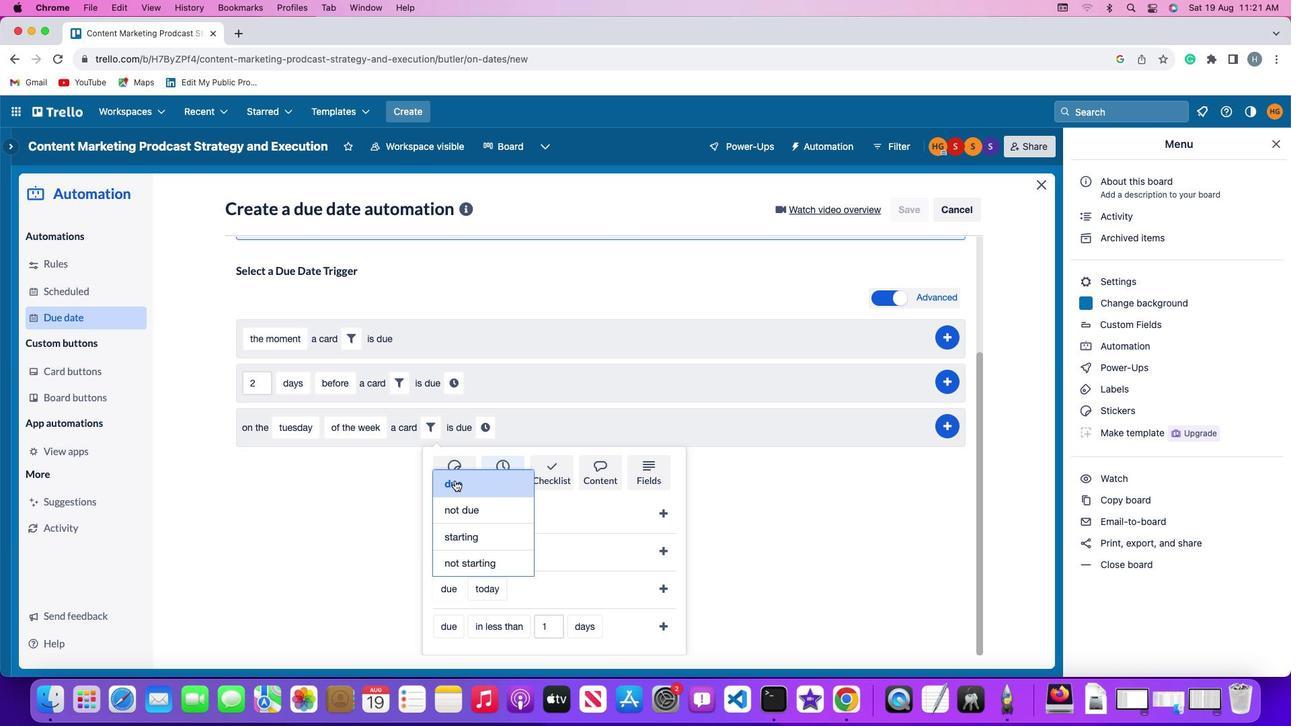 
Action: Mouse moved to (530, 579)
Screenshot: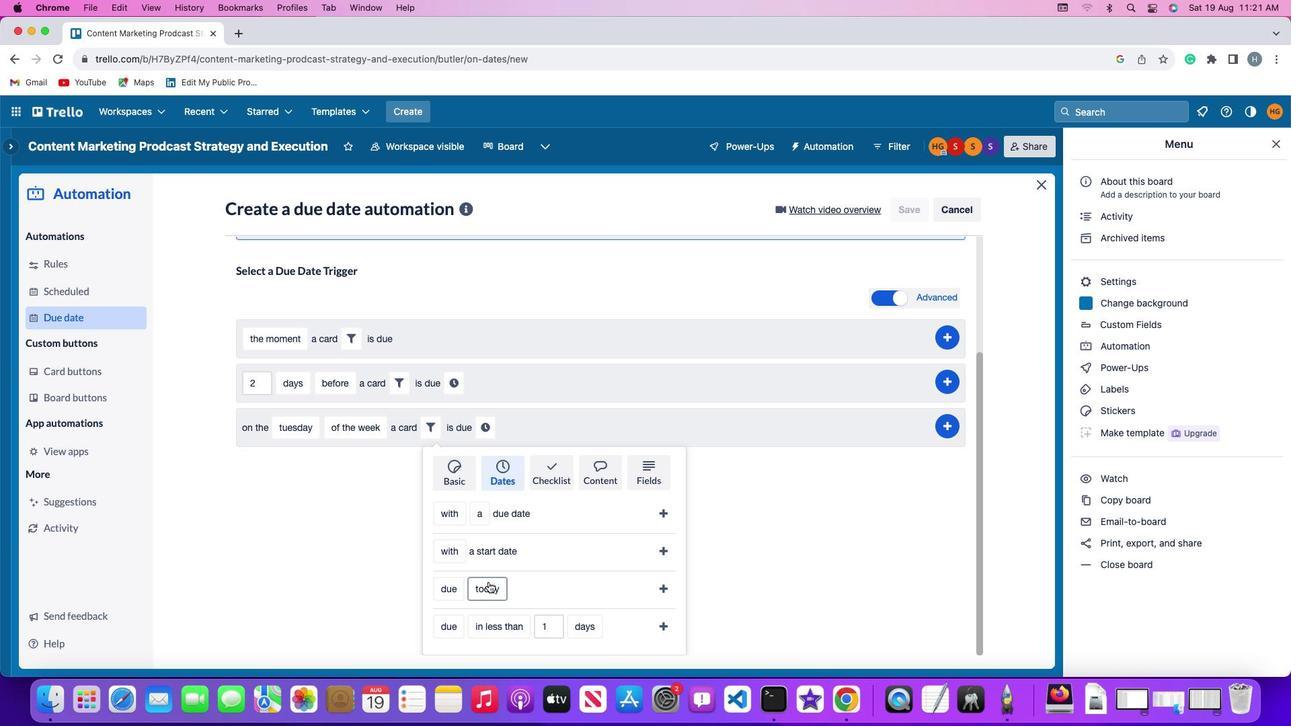 
Action: Mouse pressed left at (530, 579)
Screenshot: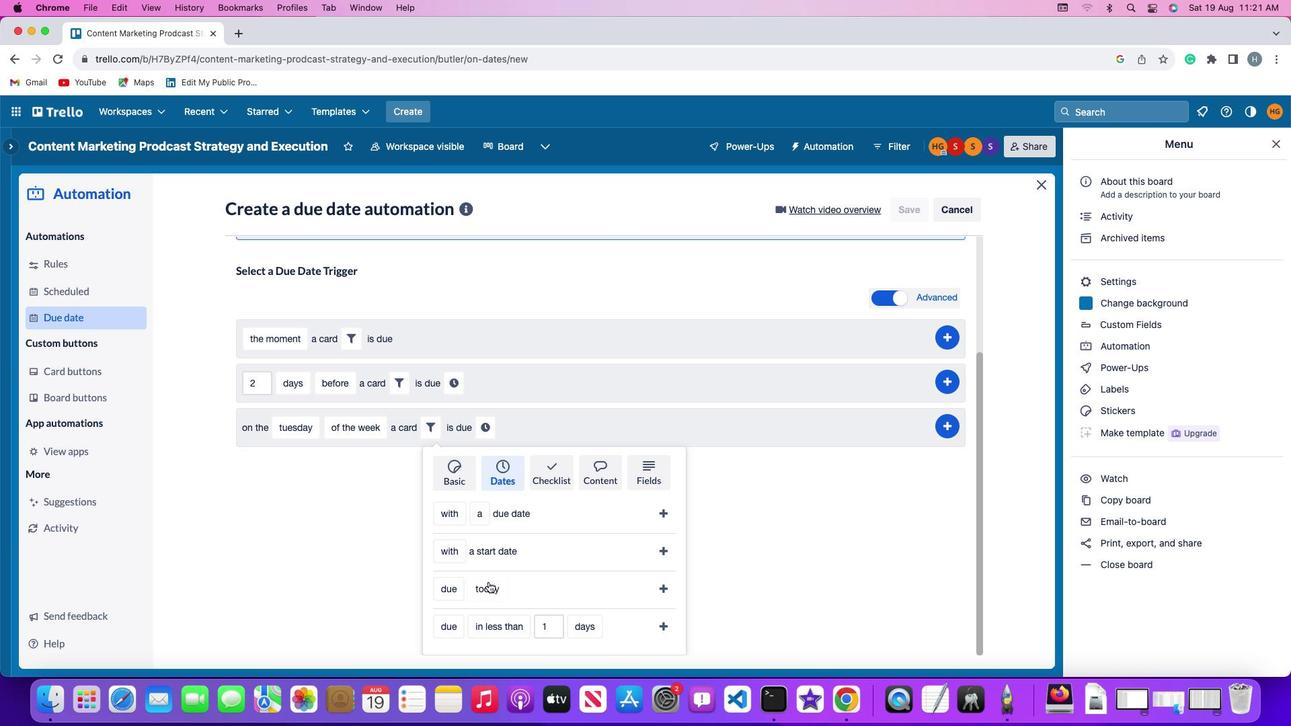 
Action: Mouse moved to (548, 484)
Screenshot: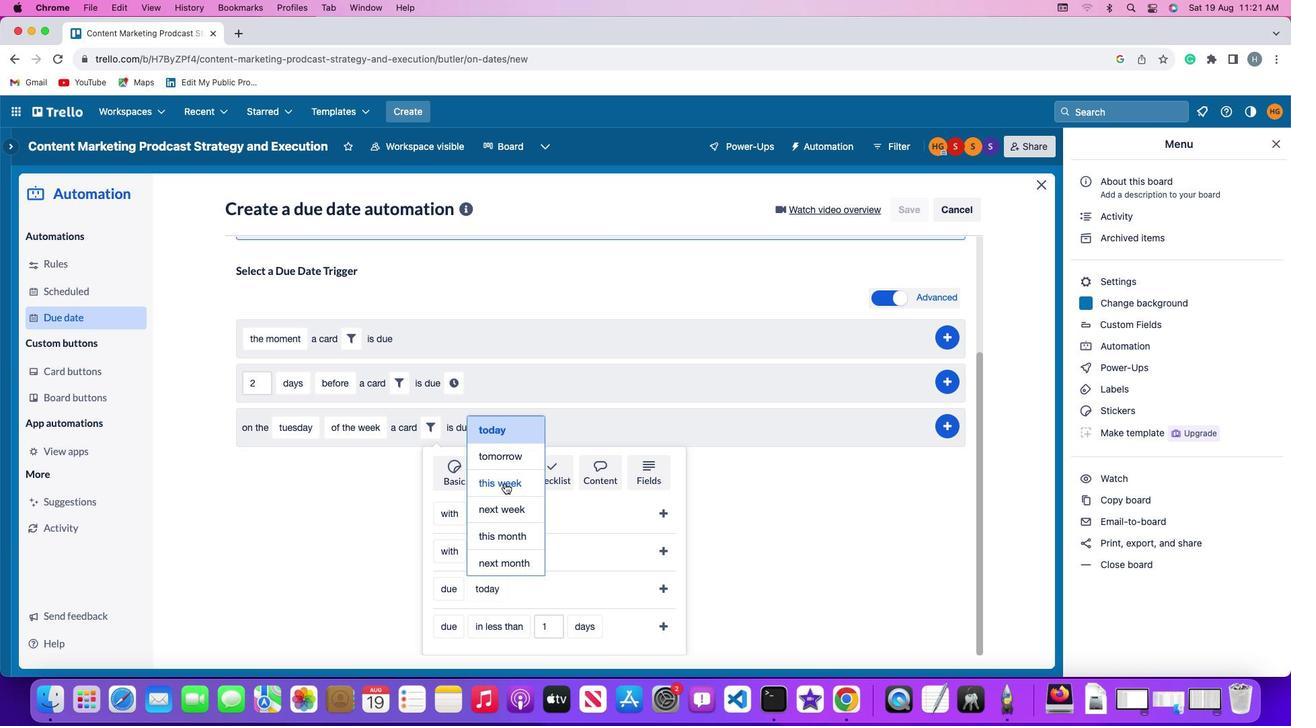 
Action: Mouse pressed left at (548, 484)
Screenshot: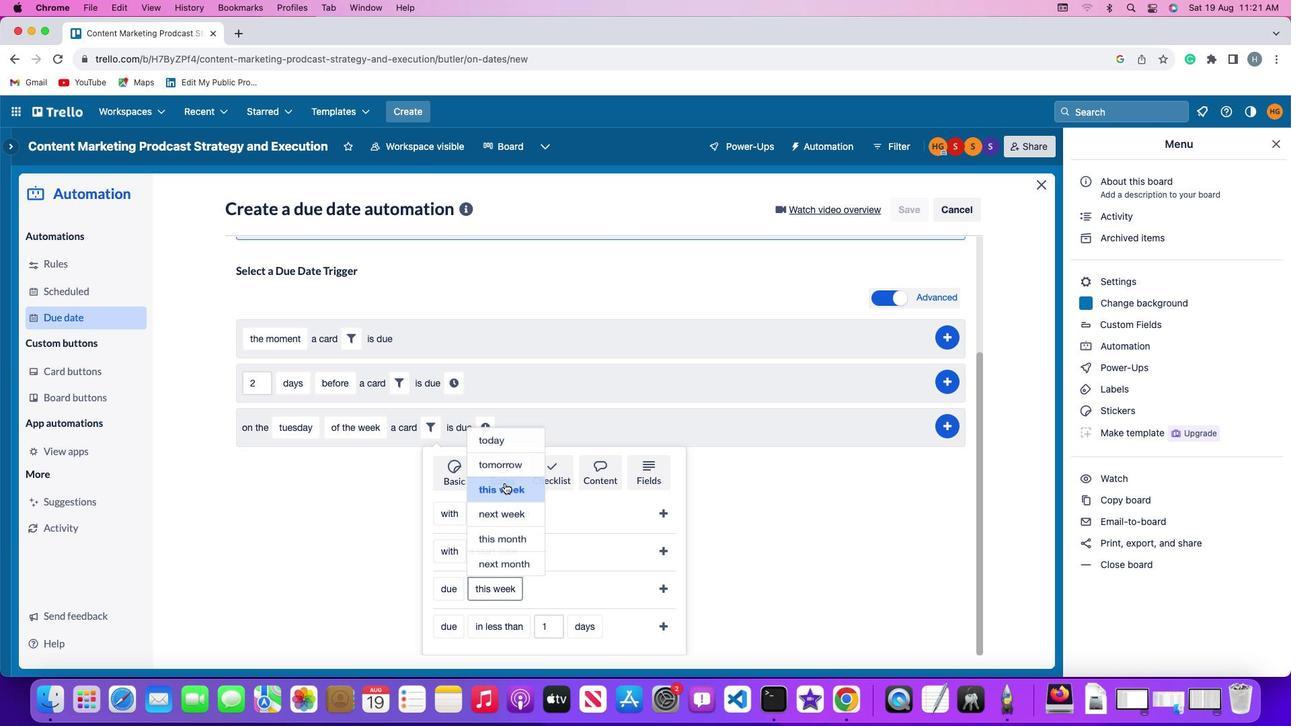 
Action: Mouse moved to (737, 582)
Screenshot: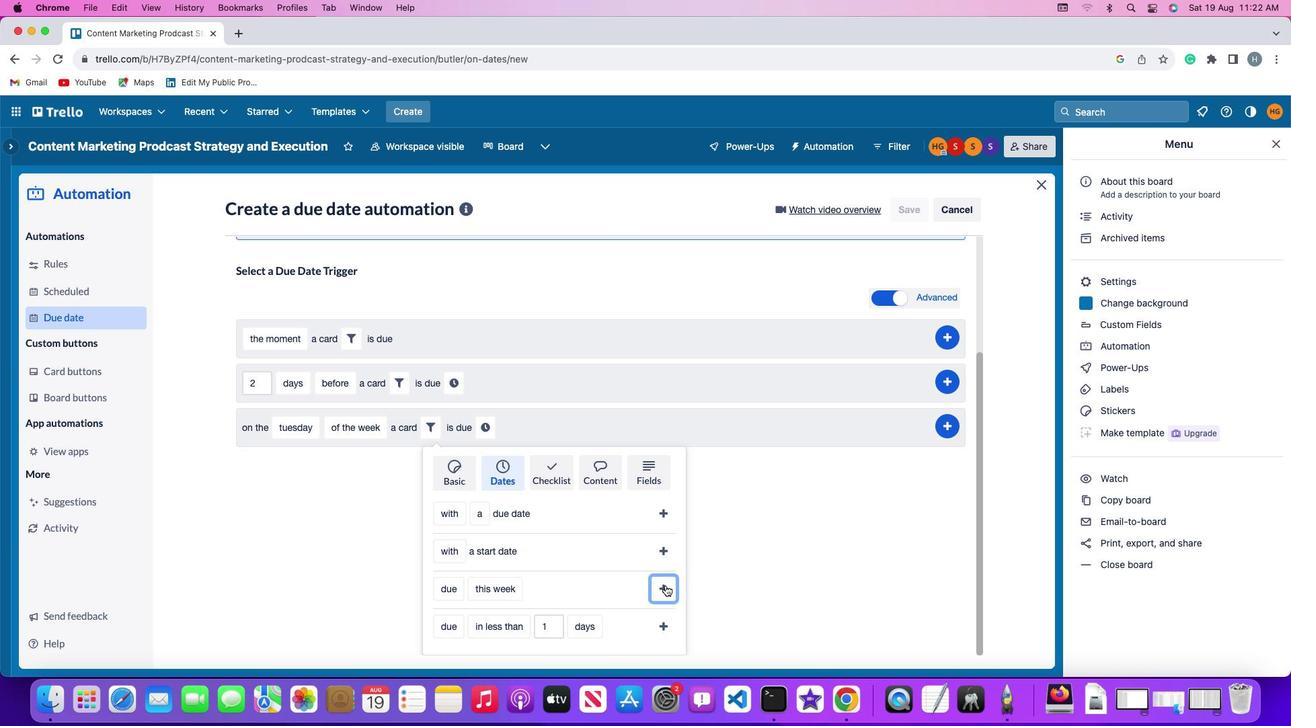 
Action: Mouse pressed left at (737, 582)
Screenshot: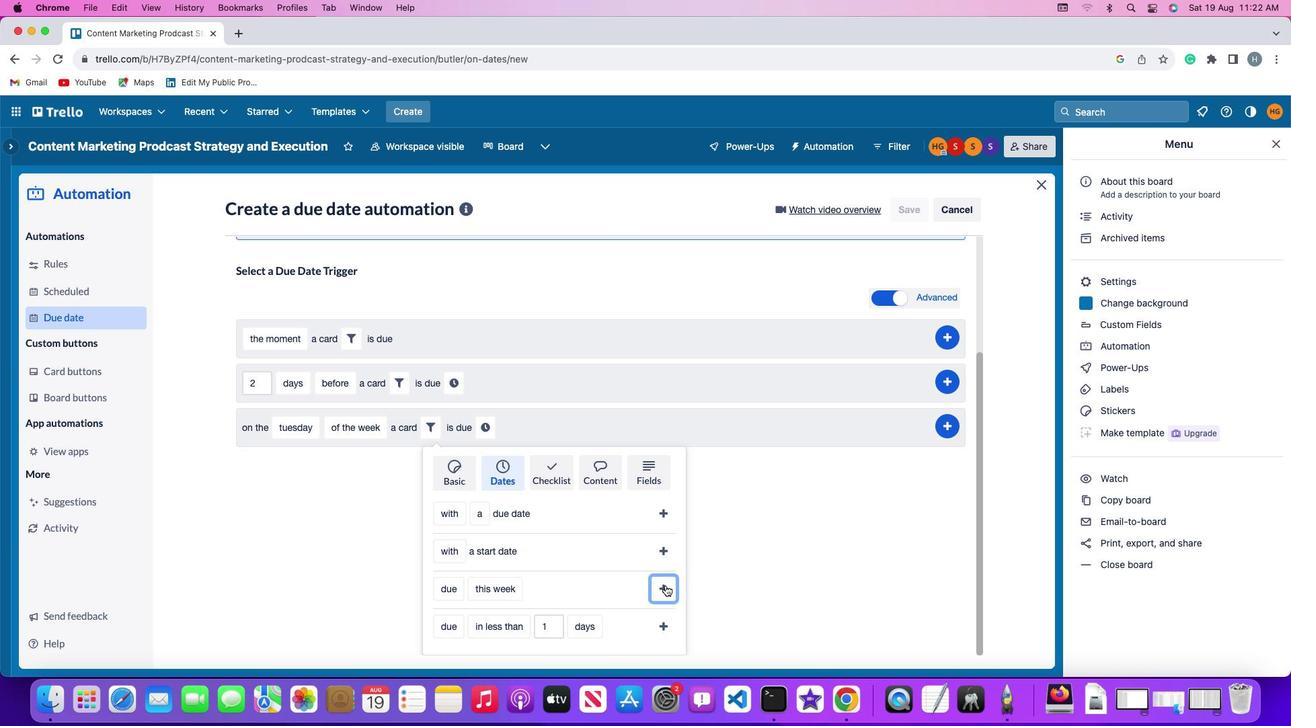 
Action: Mouse moved to (632, 585)
Screenshot: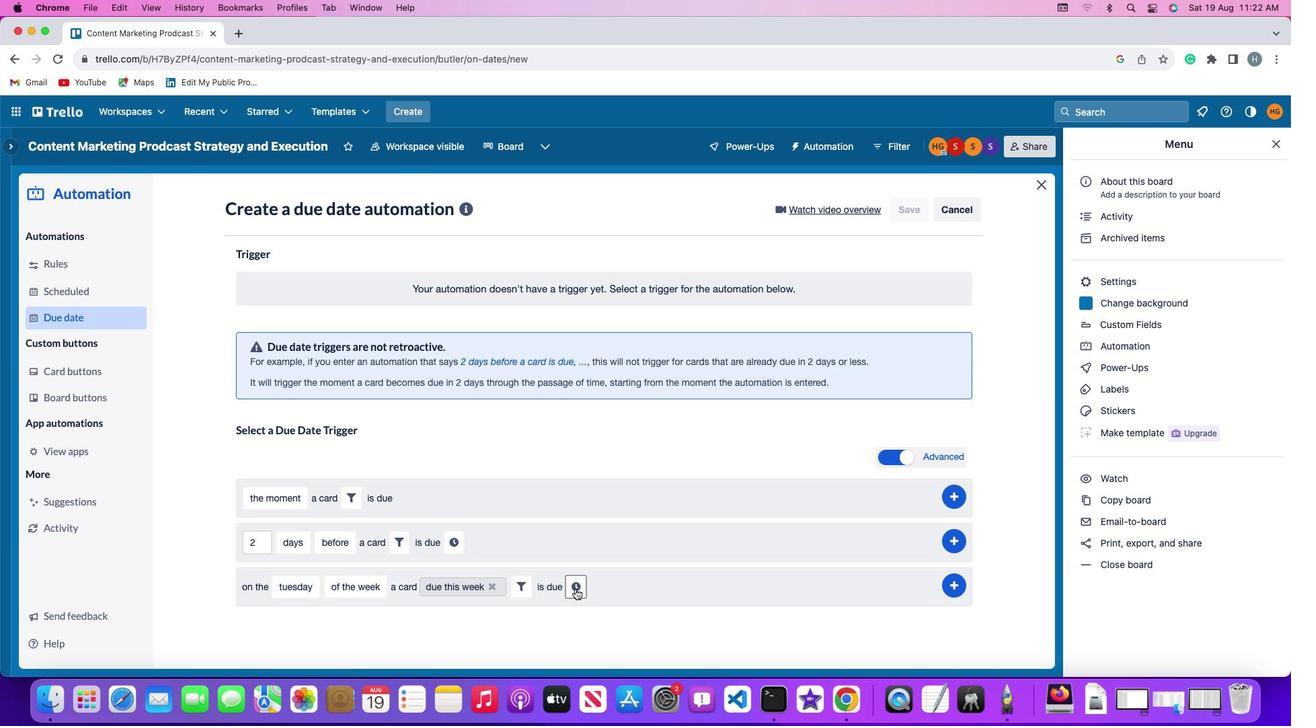 
Action: Mouse pressed left at (632, 585)
Screenshot: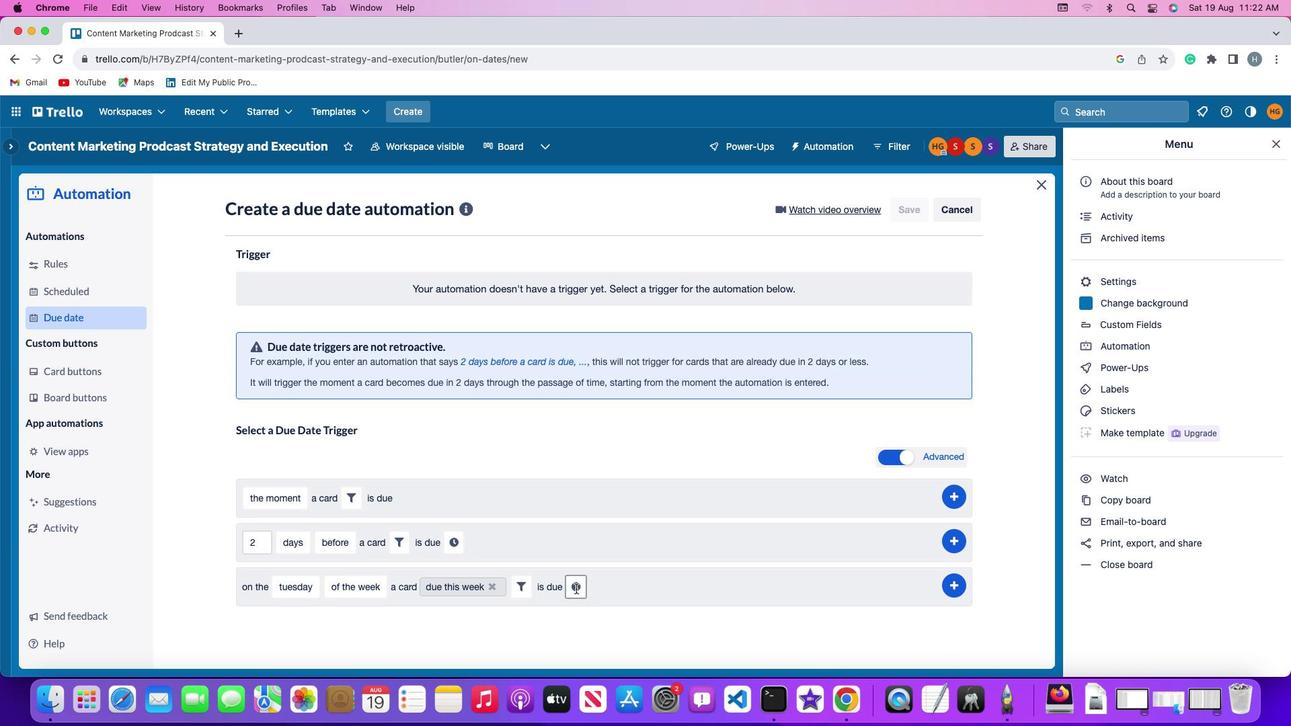 
Action: Mouse moved to (667, 585)
Screenshot: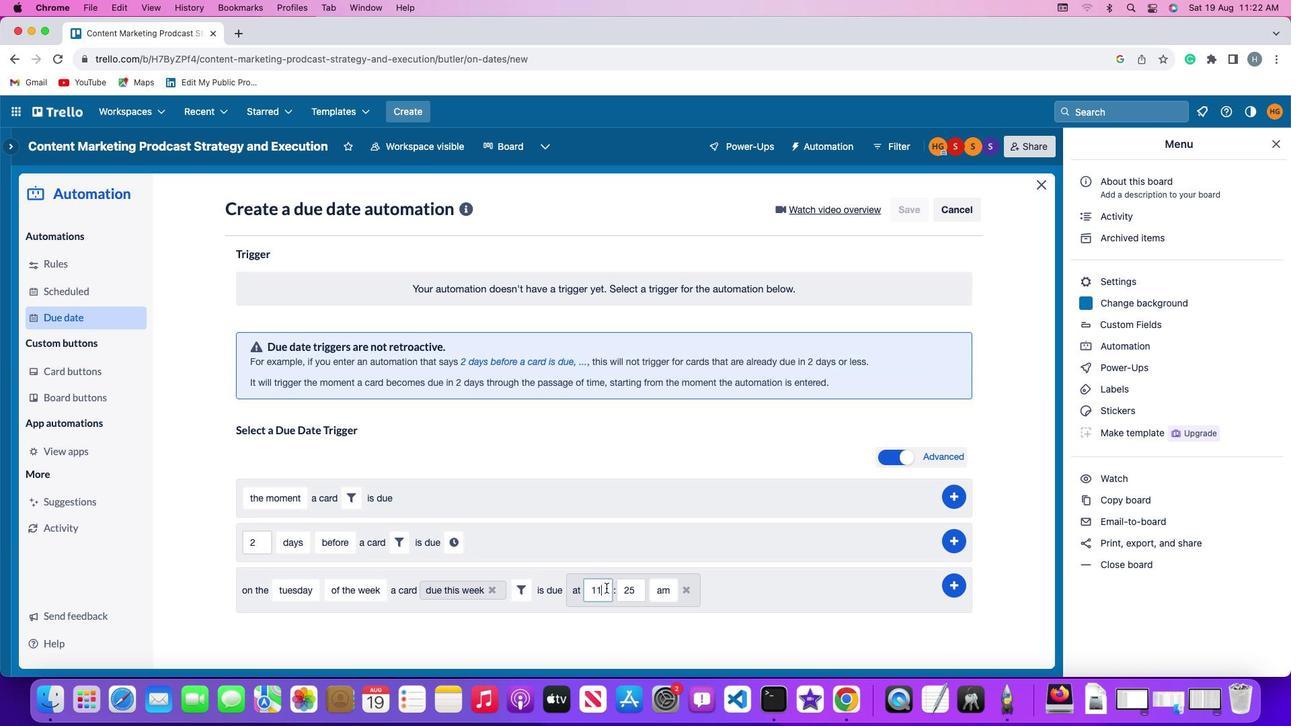 
Action: Mouse pressed left at (667, 585)
Screenshot: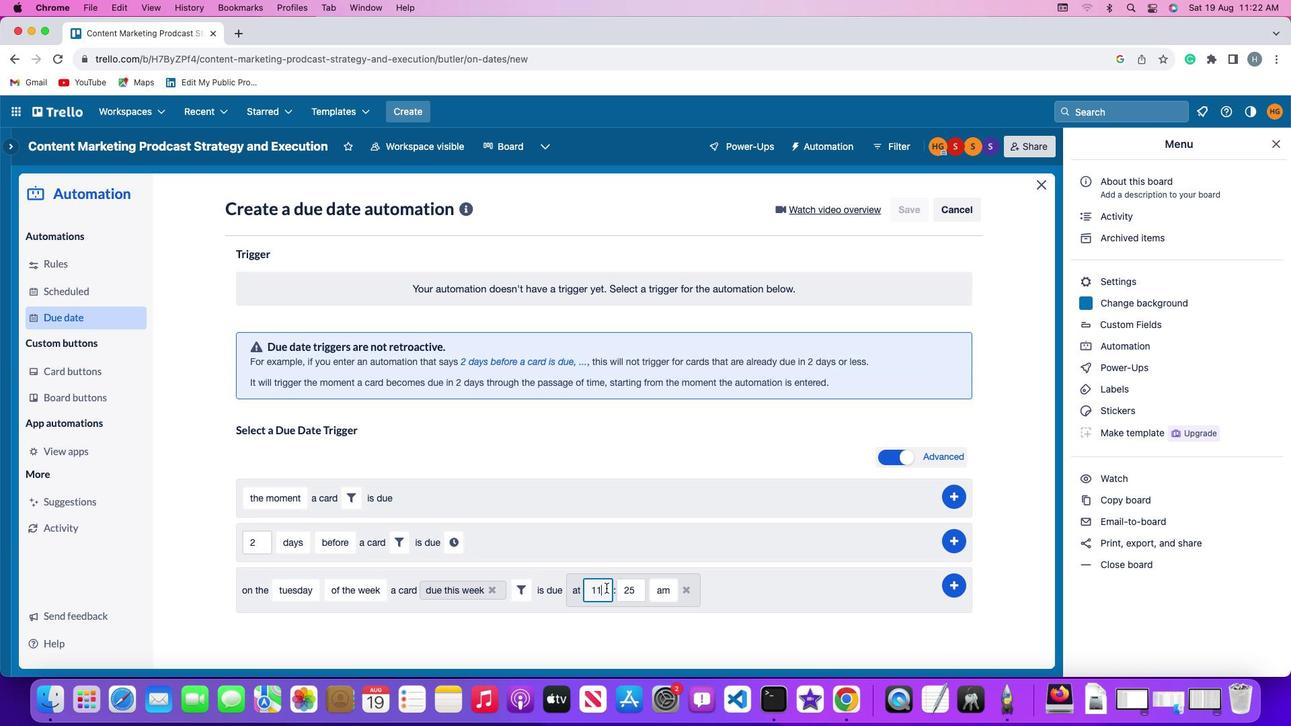 
Action: Mouse moved to (667, 585)
Screenshot: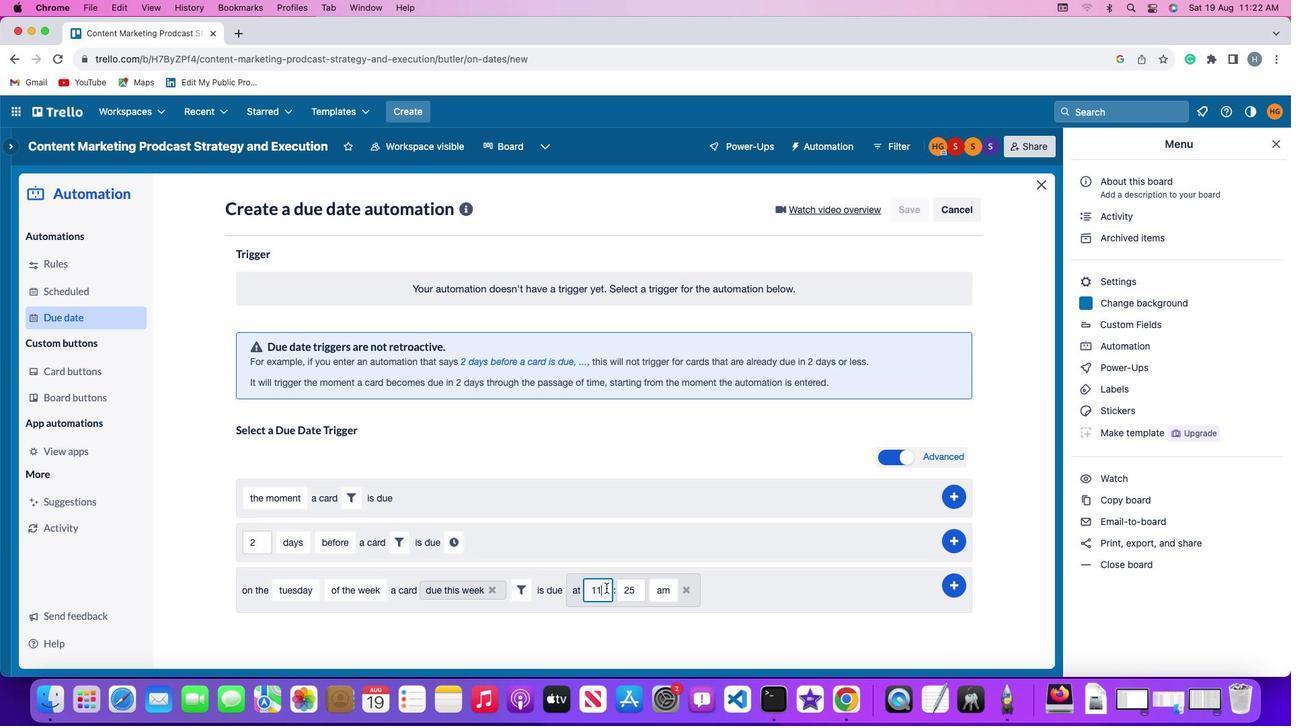 
Action: Key pressed Key.backspace'1'
Screenshot: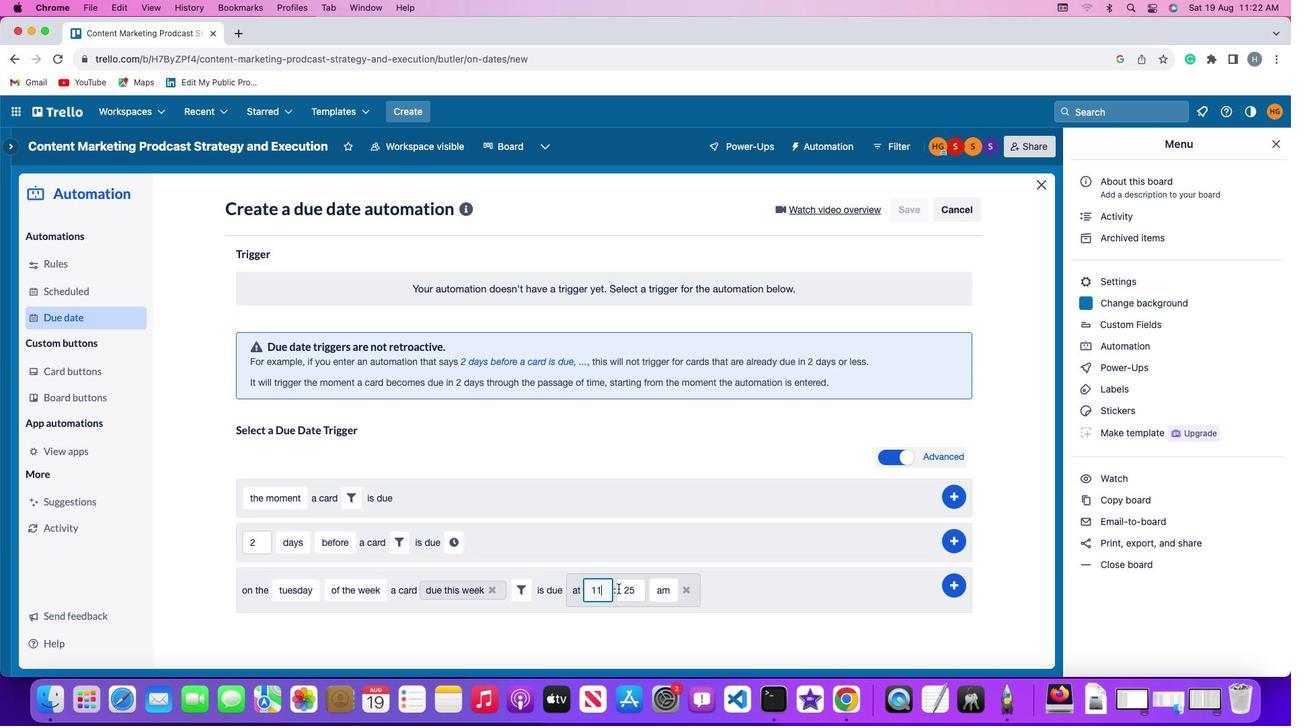 
Action: Mouse moved to (712, 585)
Screenshot: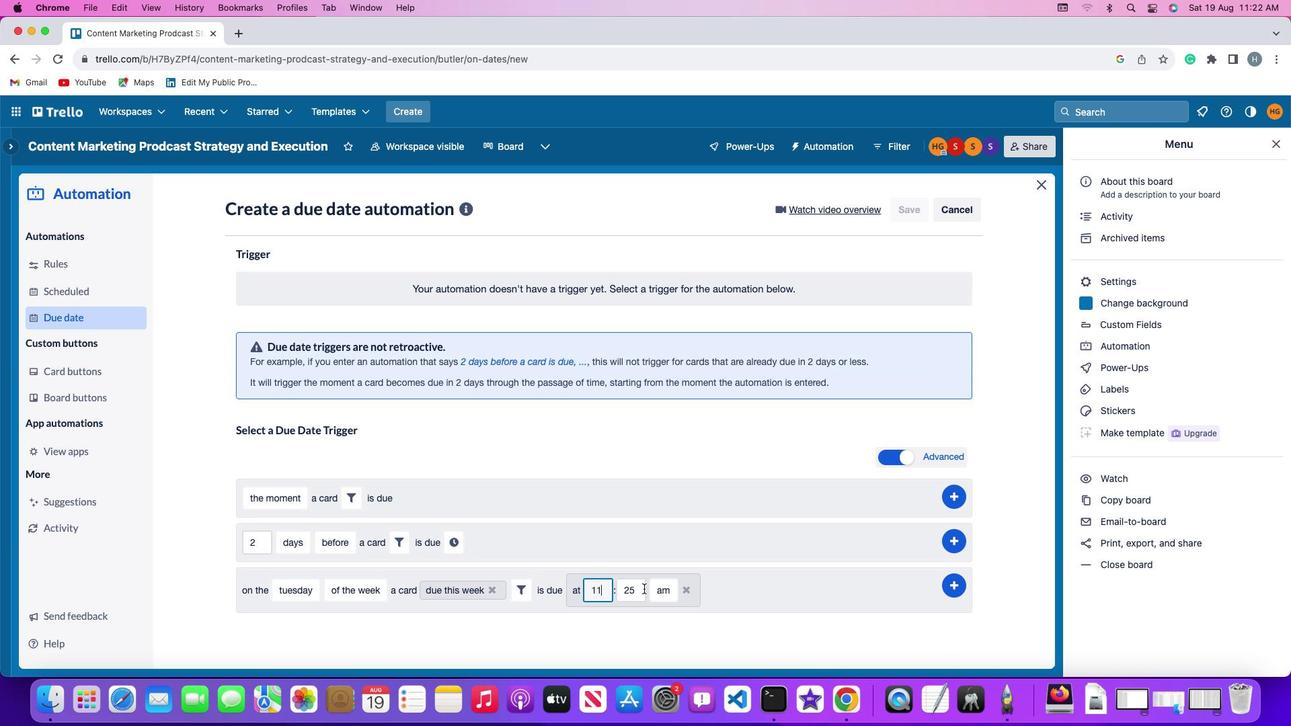 
Action: Mouse pressed left at (712, 585)
Screenshot: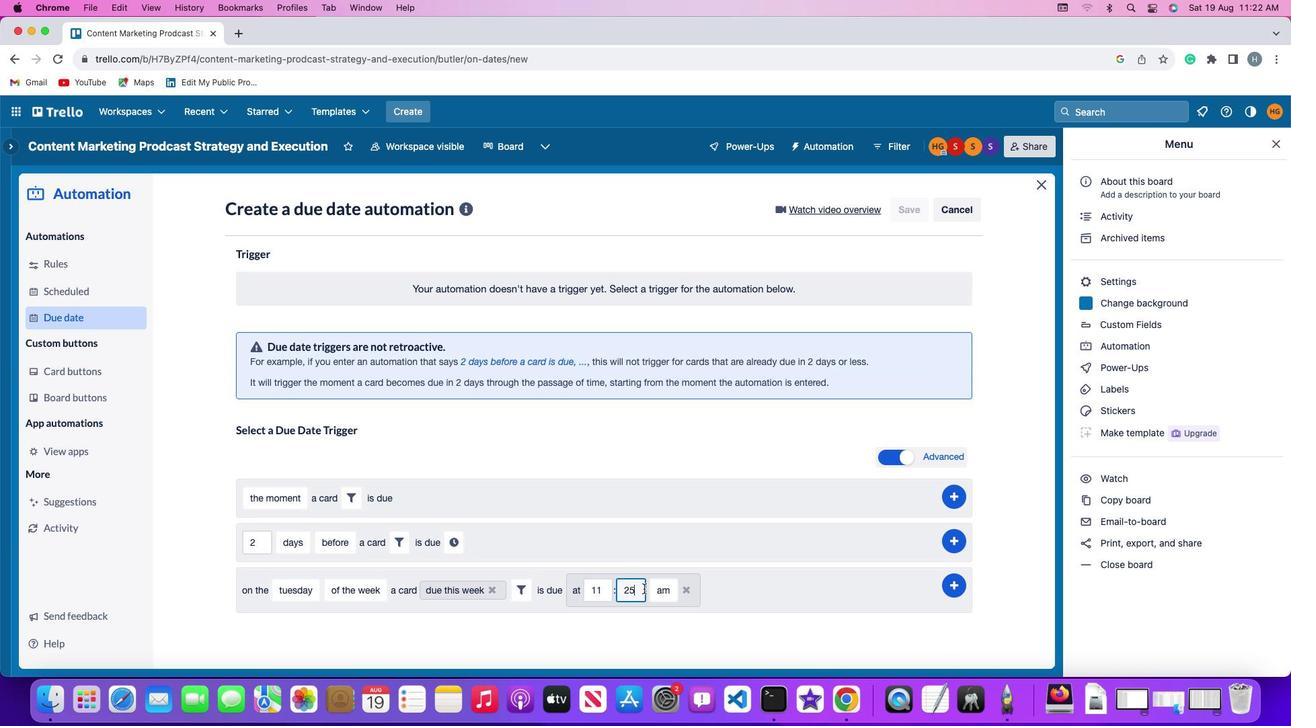 
Action: Key pressed Key.backspaceKey.backspace'0''0'
Screenshot: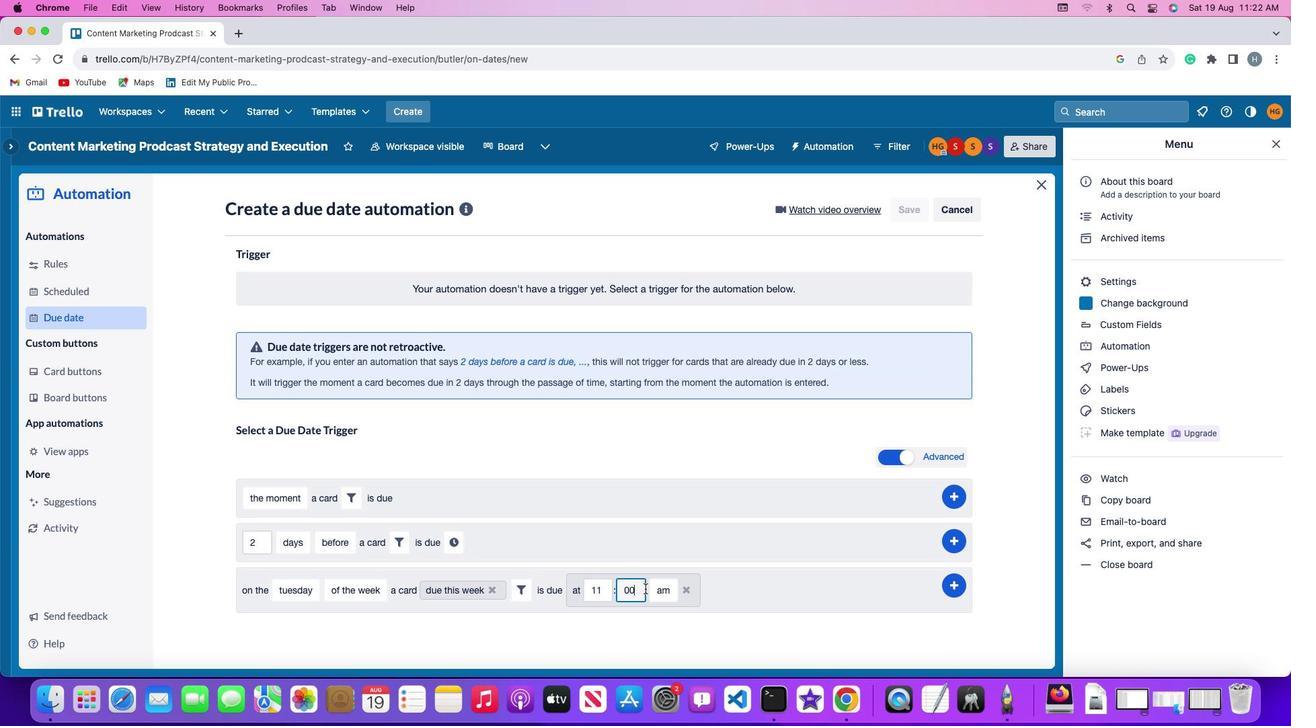 
Action: Mouse moved to (729, 585)
Screenshot: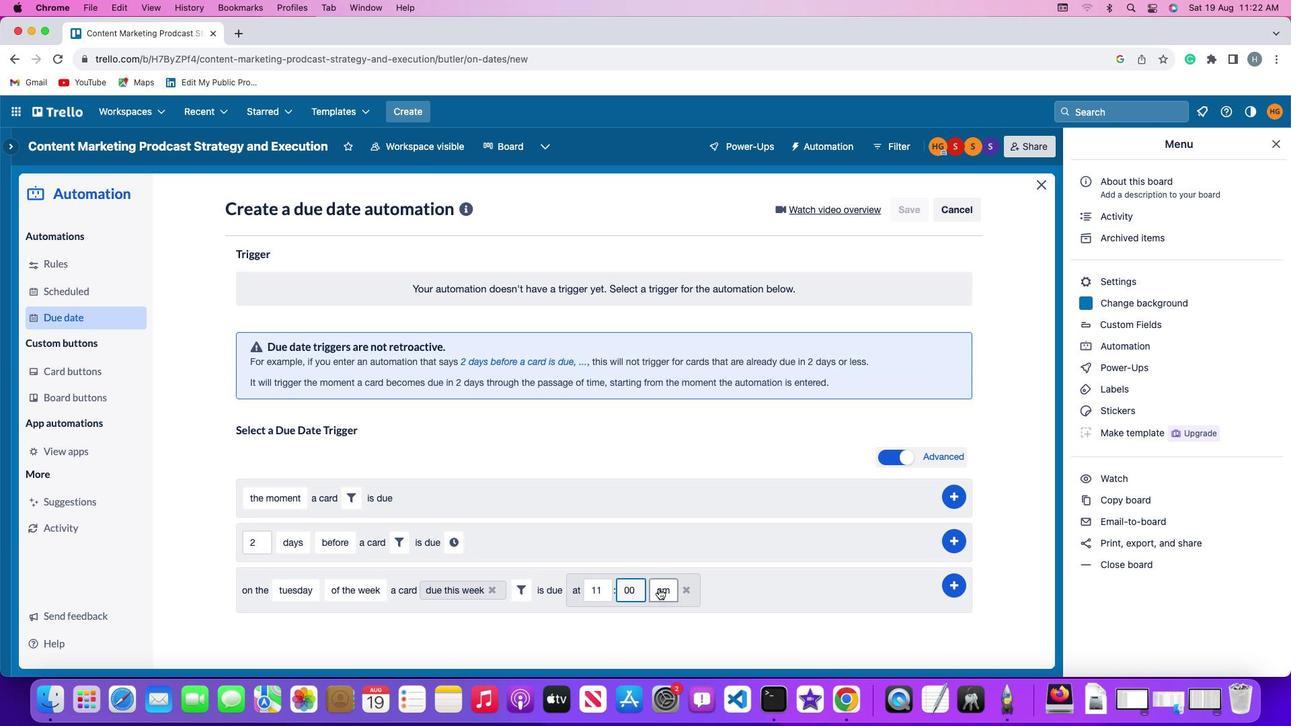 
Action: Mouse pressed left at (729, 585)
Screenshot: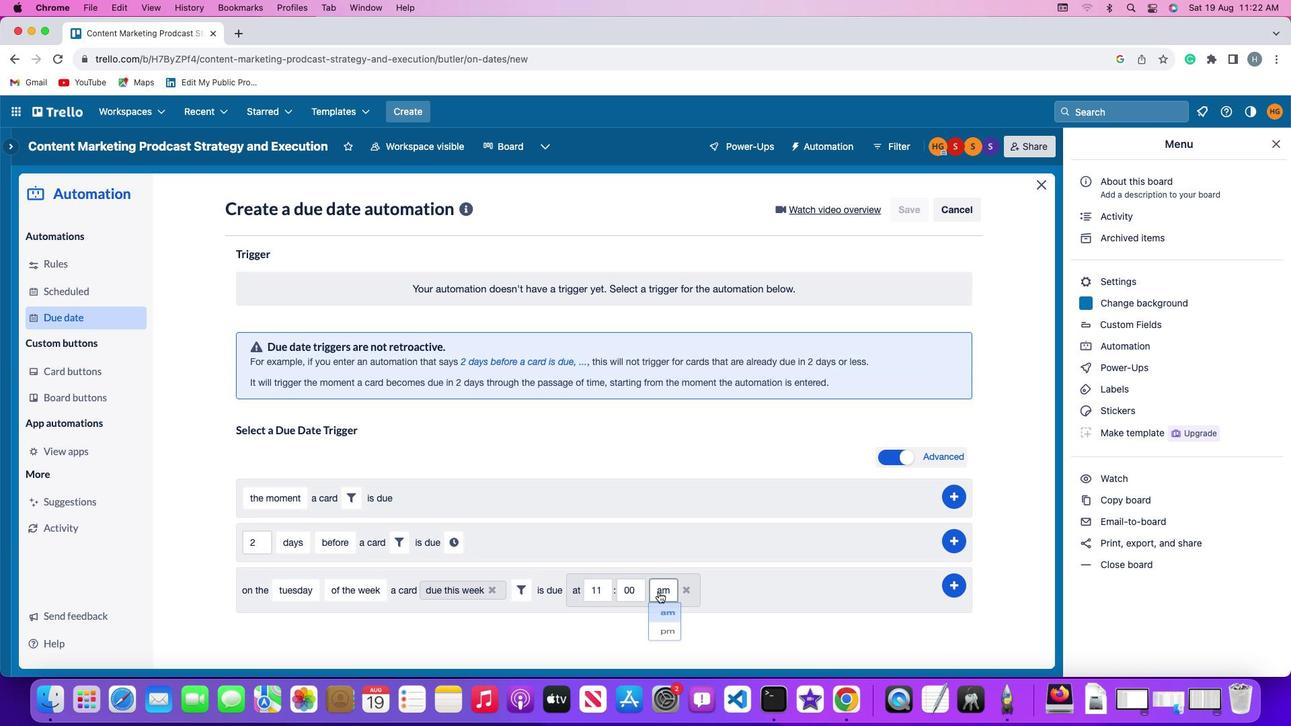 
Action: Mouse moved to (730, 616)
Screenshot: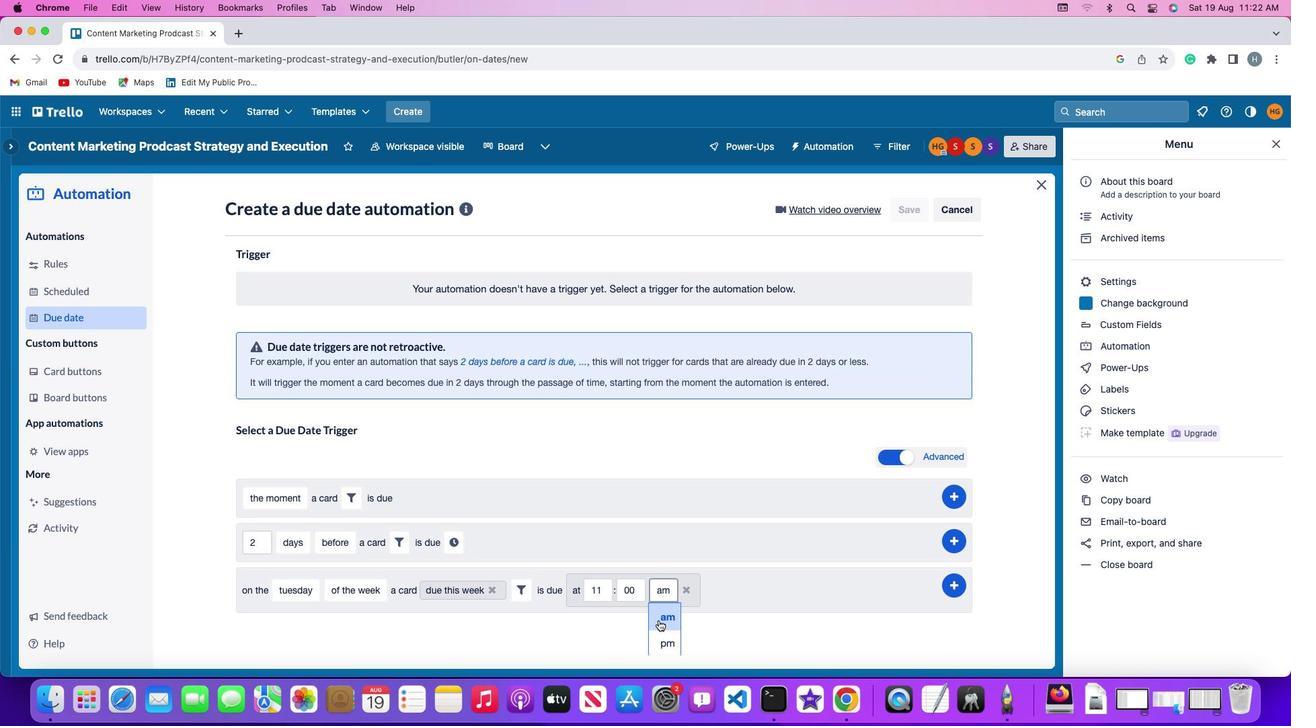 
Action: Mouse pressed left at (730, 616)
Screenshot: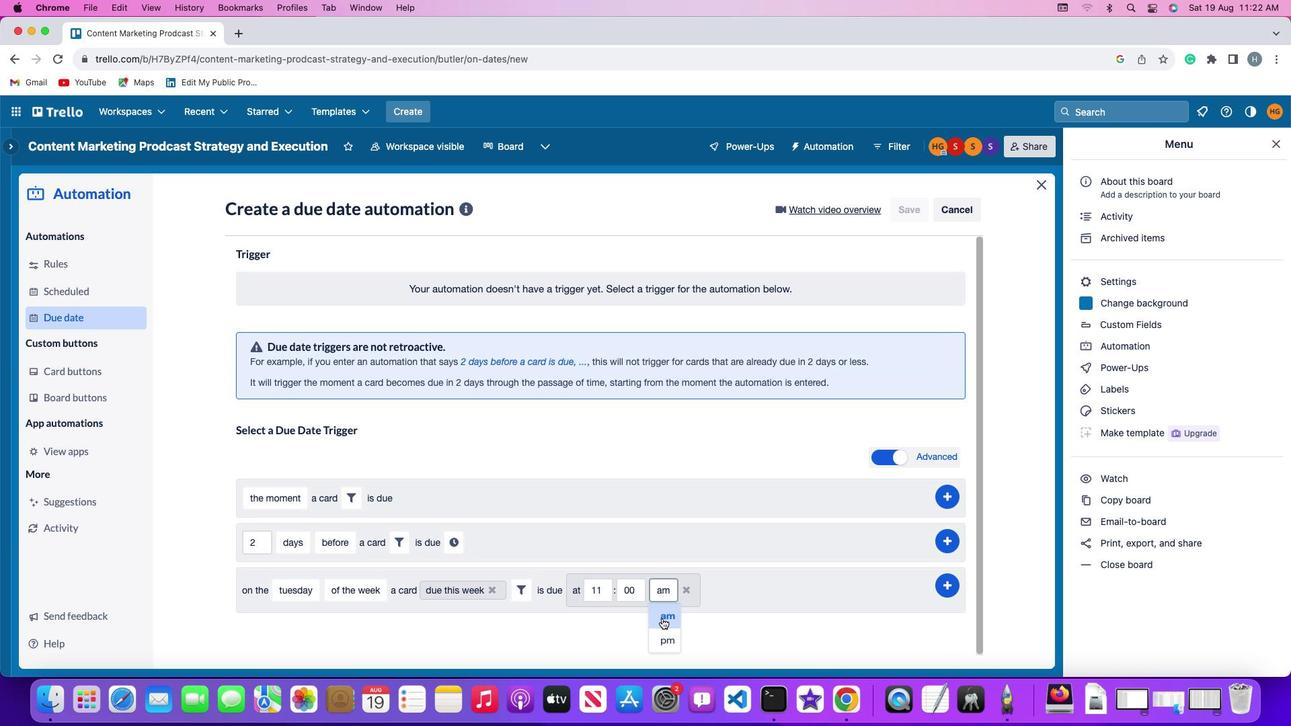 
Action: Mouse moved to (1078, 580)
Screenshot: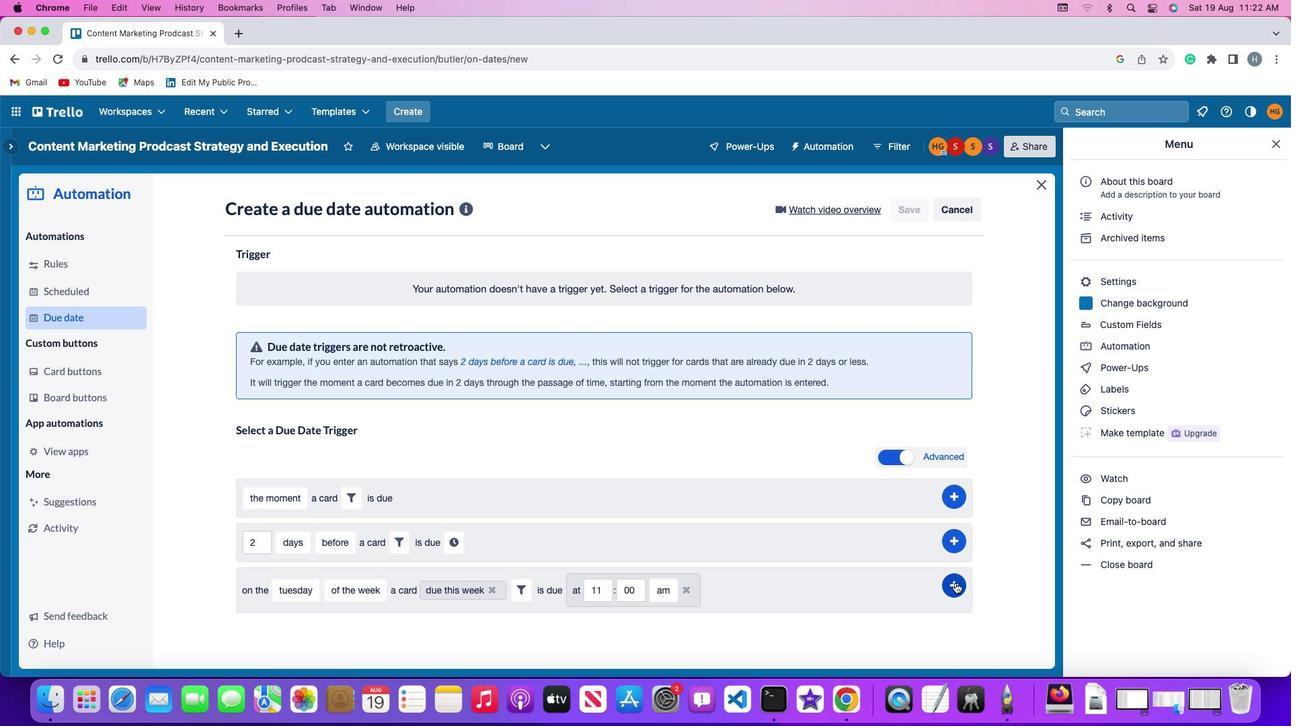 
Action: Mouse pressed left at (1078, 580)
Screenshot: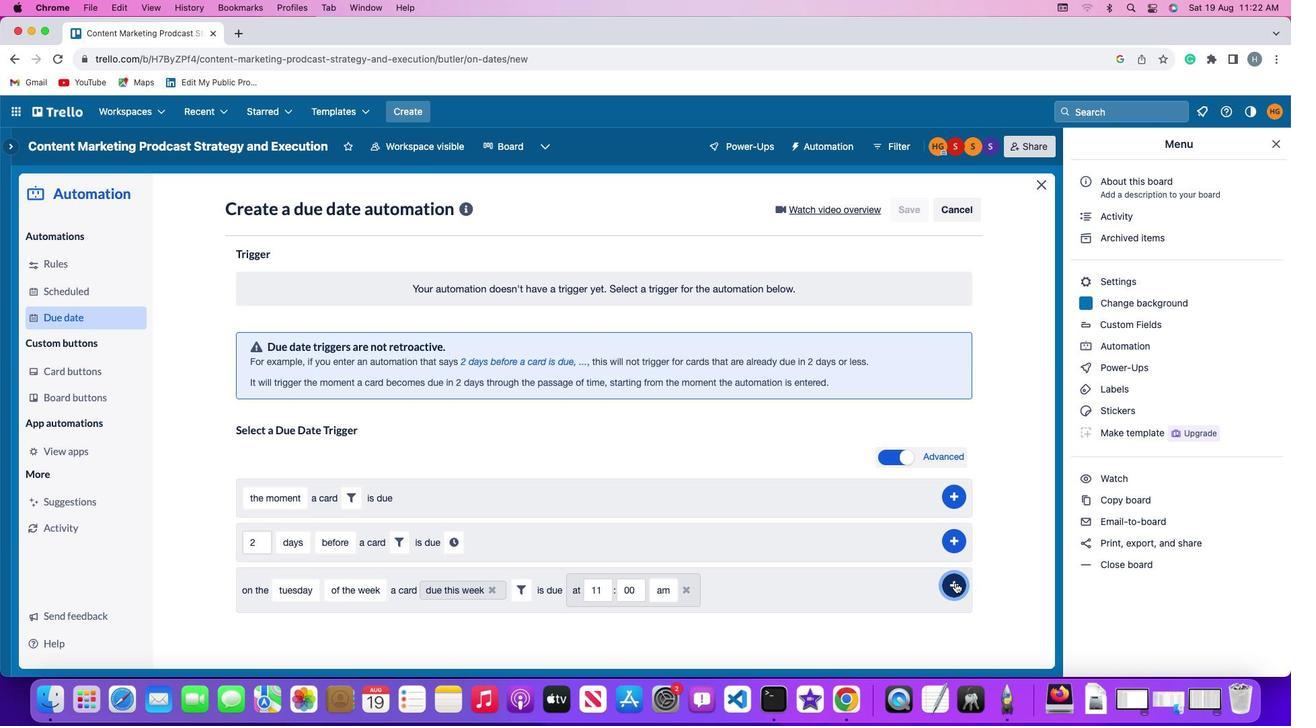 
Action: Mouse moved to (1135, 490)
Screenshot: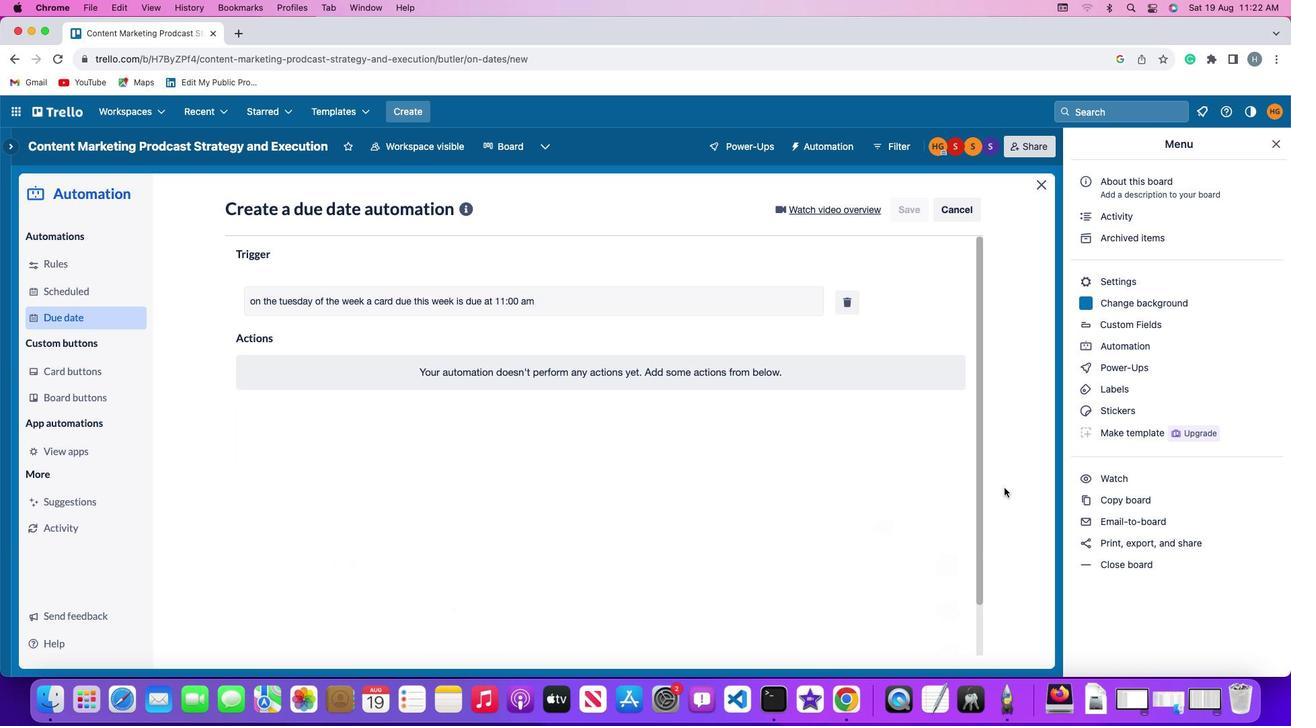 
